 Task: Search one way flight ticket for 5 adults, 1 child, 2 infants in seat and 1 infant on lap in business from Texarkana: Texarkana Regional Airport (webb Field) to Rockford: Chicago Rockford International Airport(was Northwest Chicagoland Regional Airport At Rockford) on 5-1-2023. Choice of flights is American. Number of bags: 2 checked bags. Price is upto 71000. Outbound departure time preference is 17:30.
Action: Mouse moved to (201, 169)
Screenshot: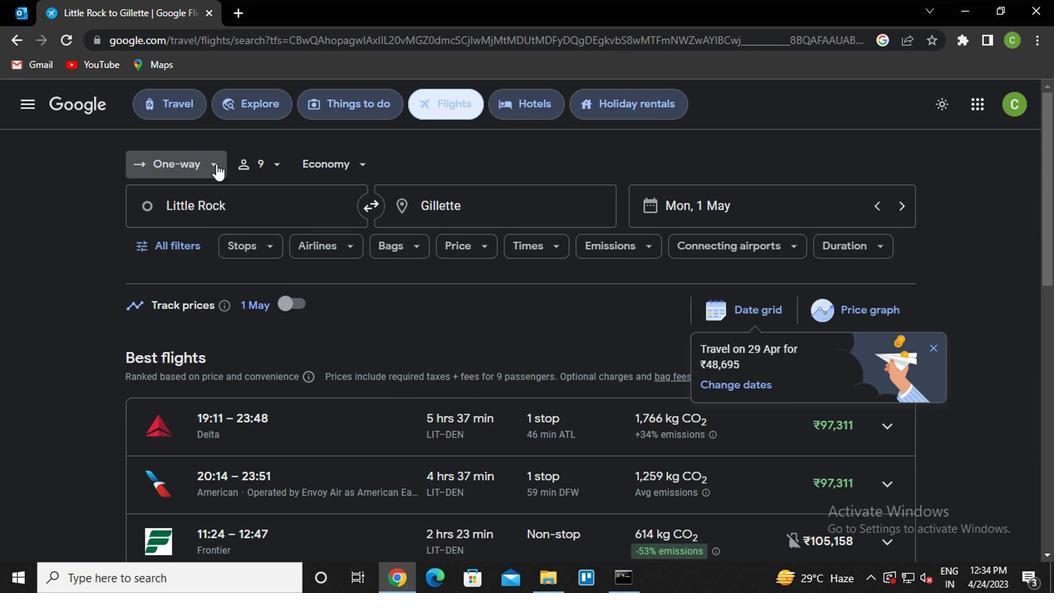 
Action: Mouse pressed left at (201, 169)
Screenshot: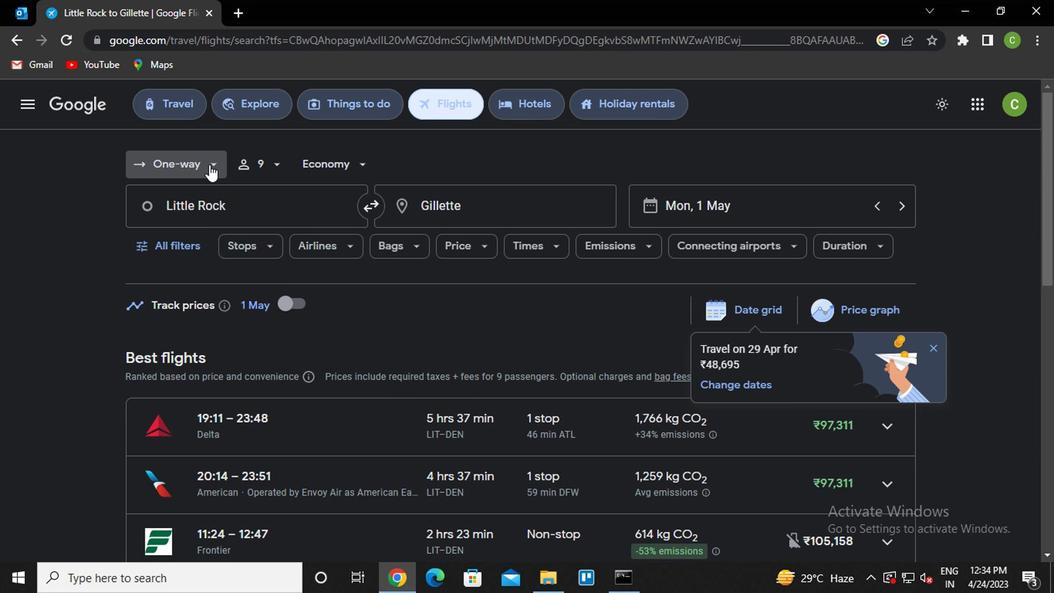 
Action: Mouse moved to (186, 239)
Screenshot: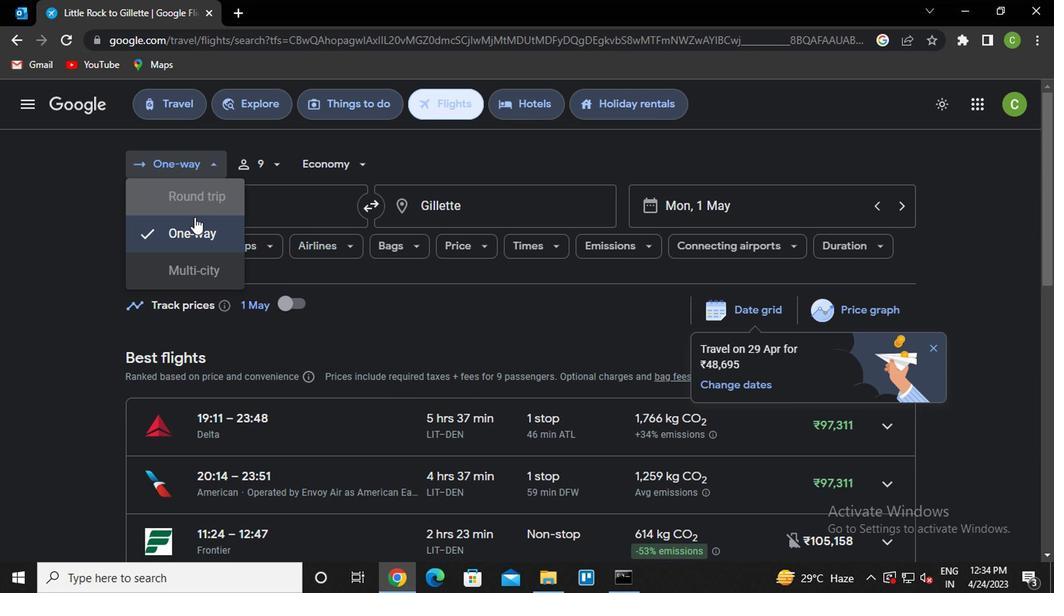 
Action: Mouse pressed left at (186, 239)
Screenshot: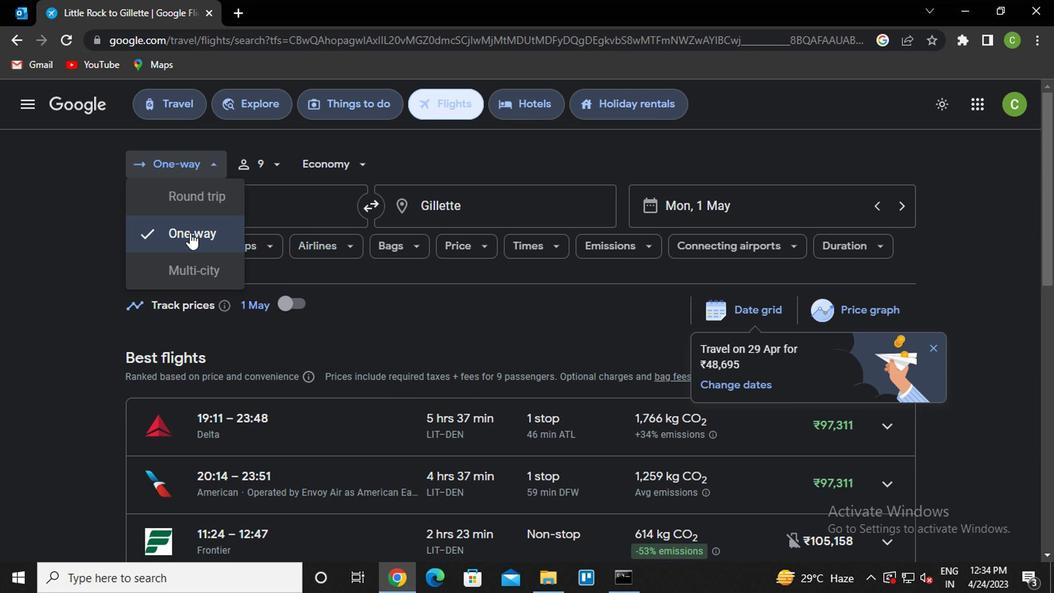 
Action: Mouse moved to (244, 170)
Screenshot: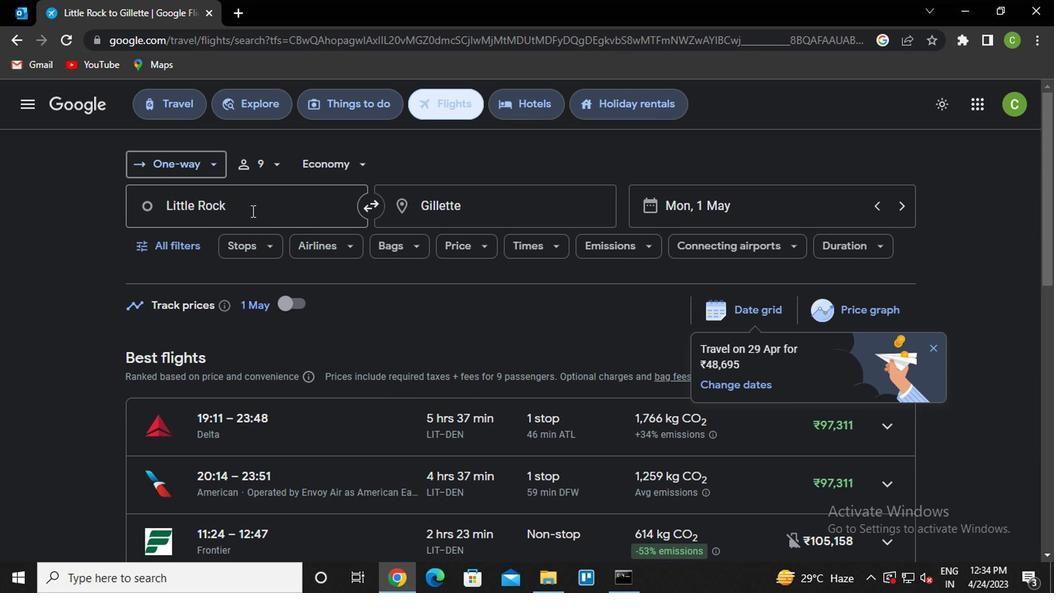 
Action: Mouse pressed left at (244, 170)
Screenshot: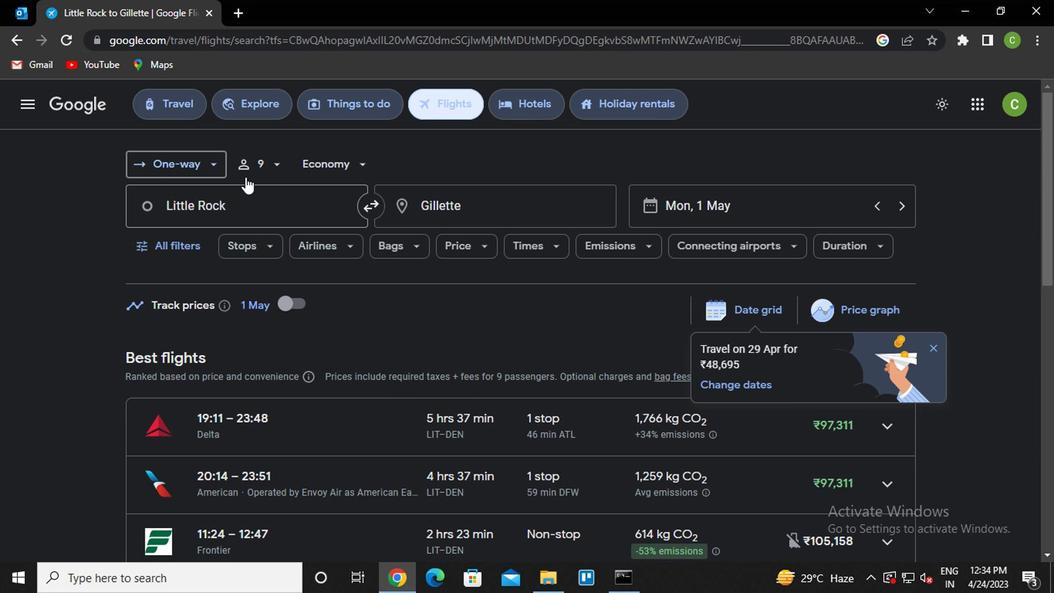 
Action: Mouse moved to (401, 213)
Screenshot: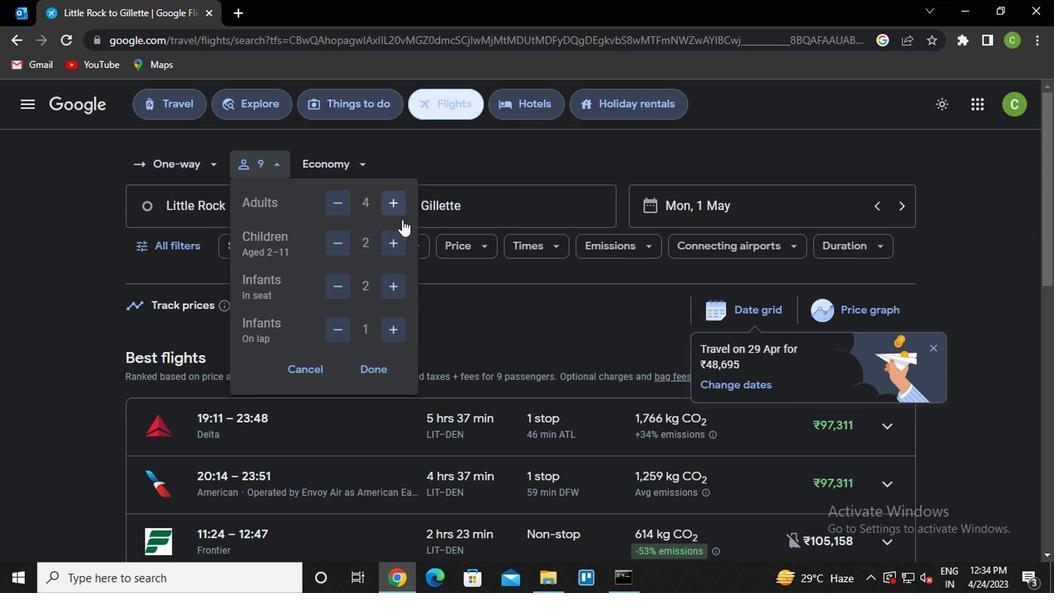
Action: Mouse pressed left at (401, 213)
Screenshot: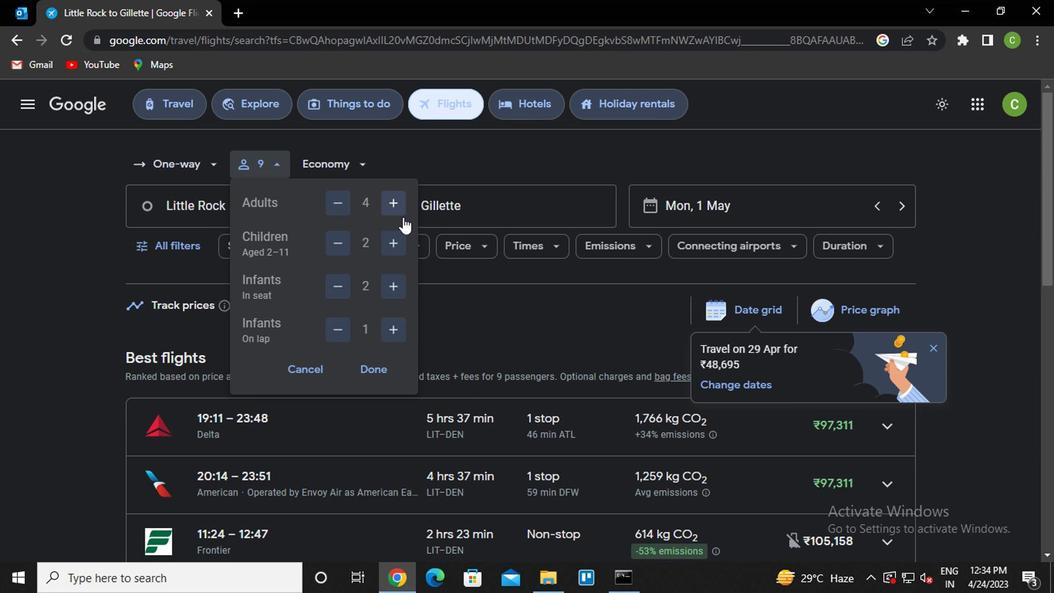 
Action: Mouse moved to (328, 249)
Screenshot: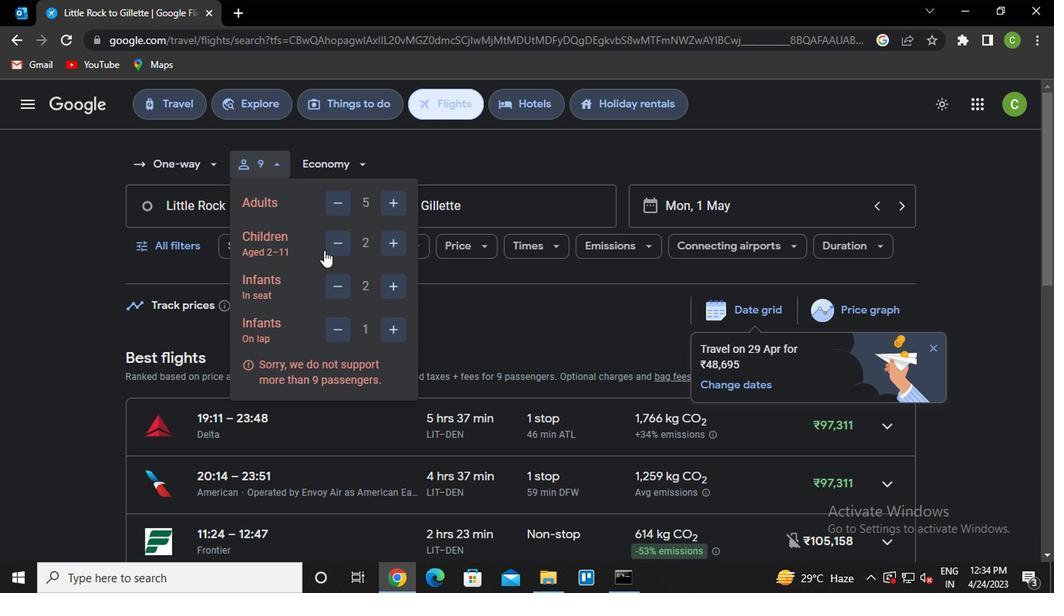 
Action: Mouse pressed left at (328, 249)
Screenshot: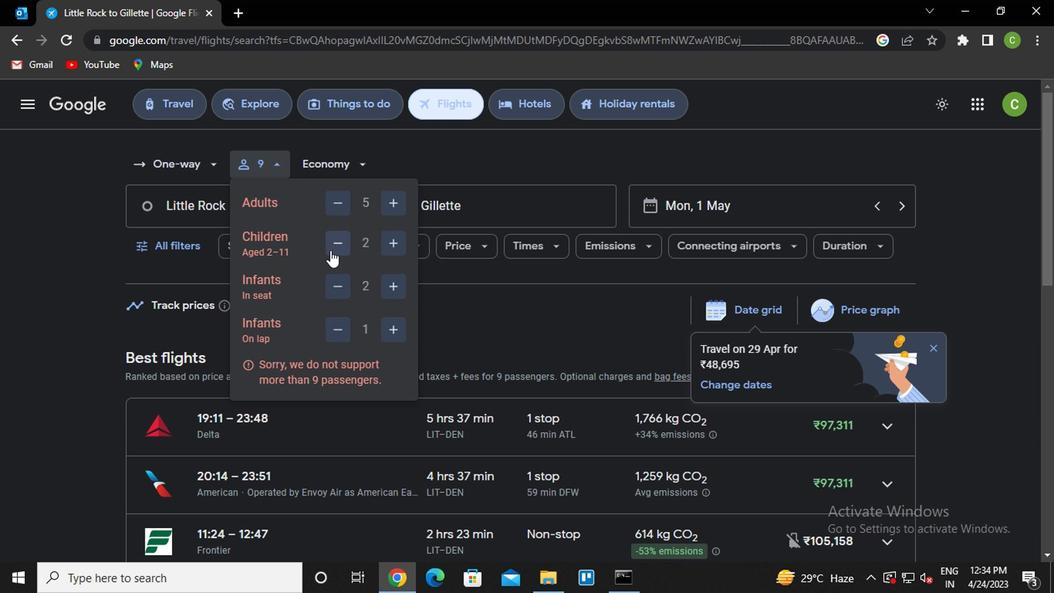 
Action: Mouse moved to (374, 367)
Screenshot: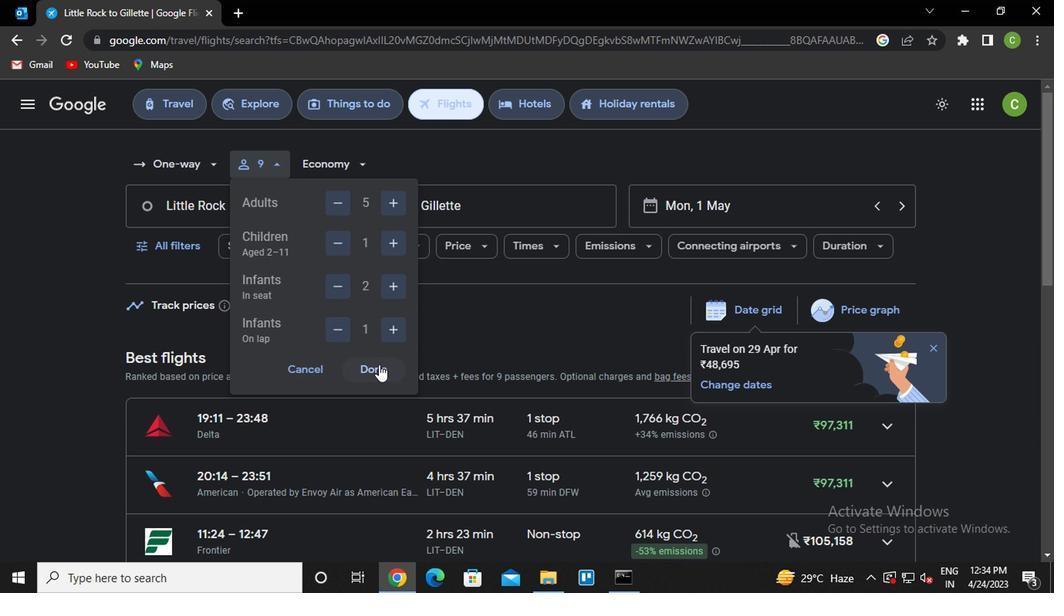 
Action: Mouse pressed left at (374, 367)
Screenshot: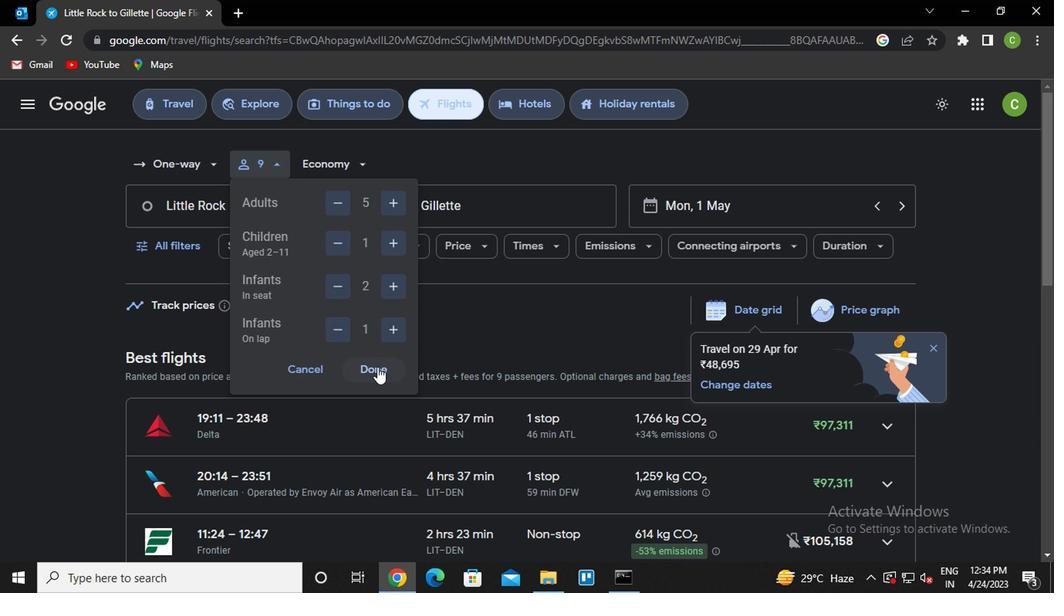 
Action: Mouse moved to (322, 174)
Screenshot: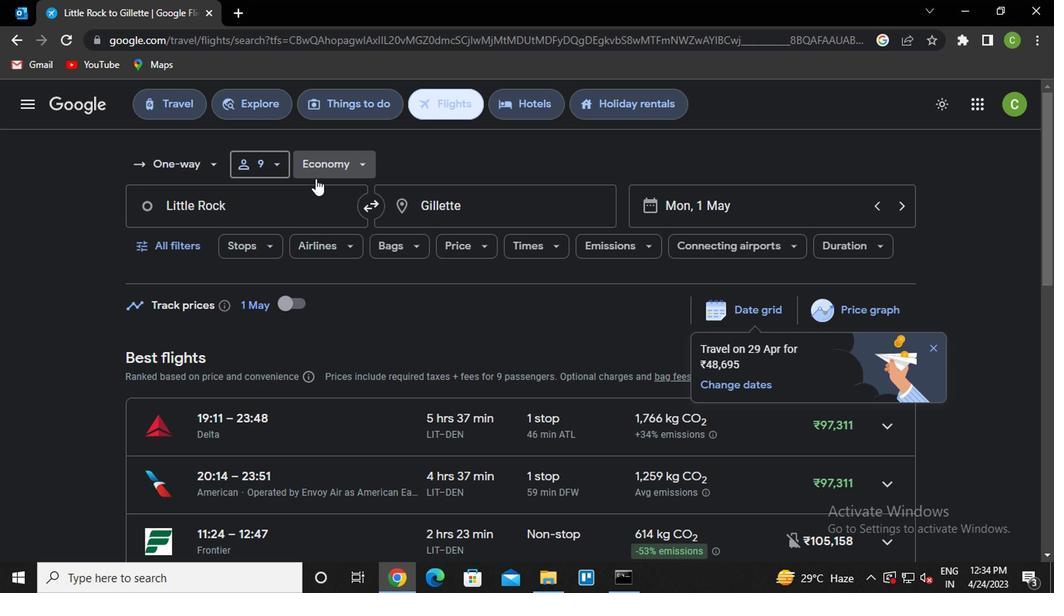 
Action: Mouse pressed left at (322, 174)
Screenshot: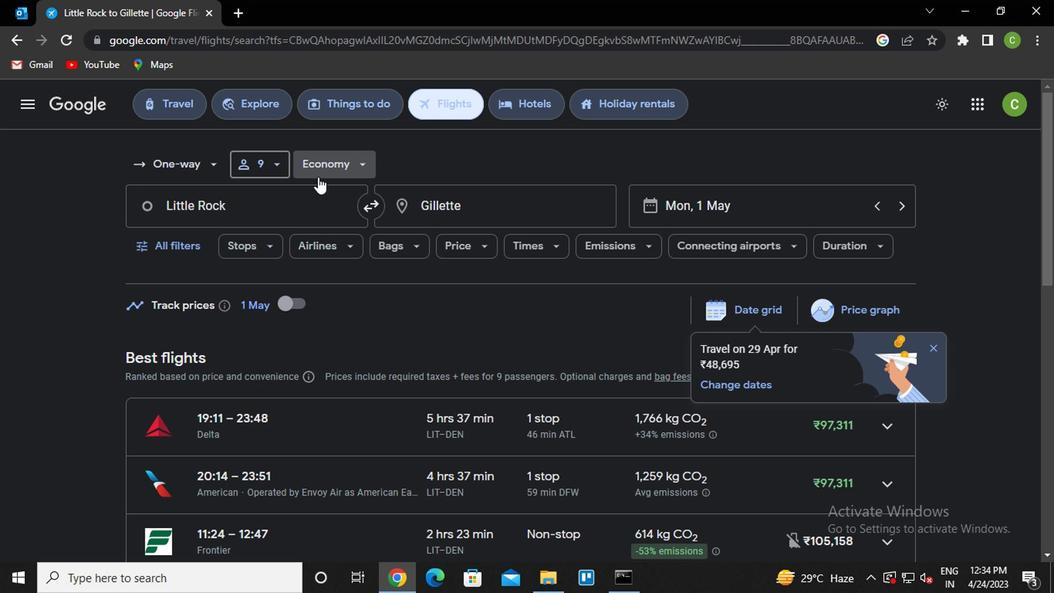 
Action: Mouse moved to (383, 282)
Screenshot: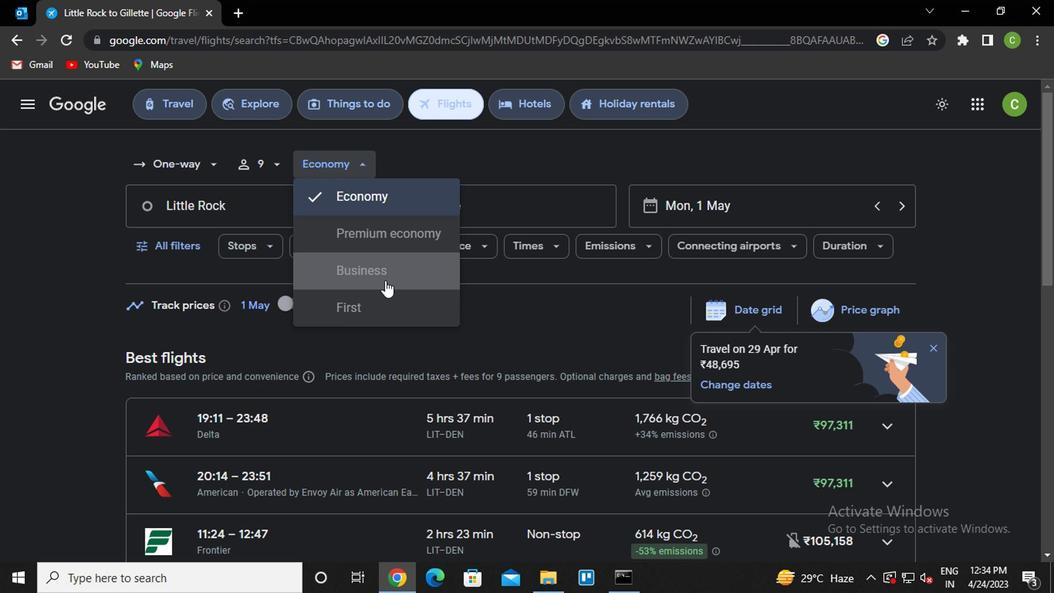 
Action: Mouse pressed left at (383, 282)
Screenshot: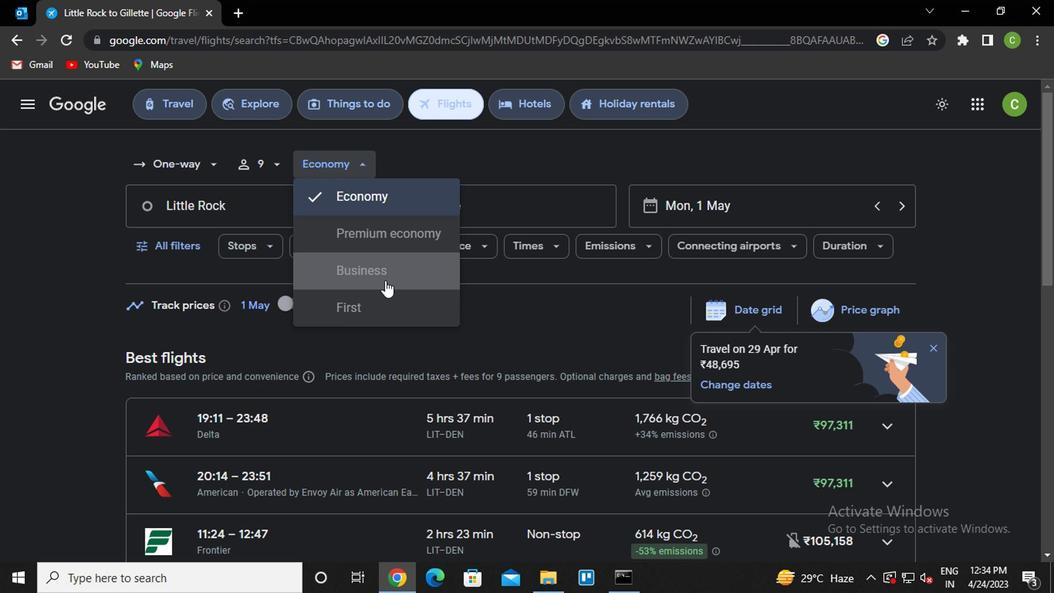
Action: Mouse moved to (234, 210)
Screenshot: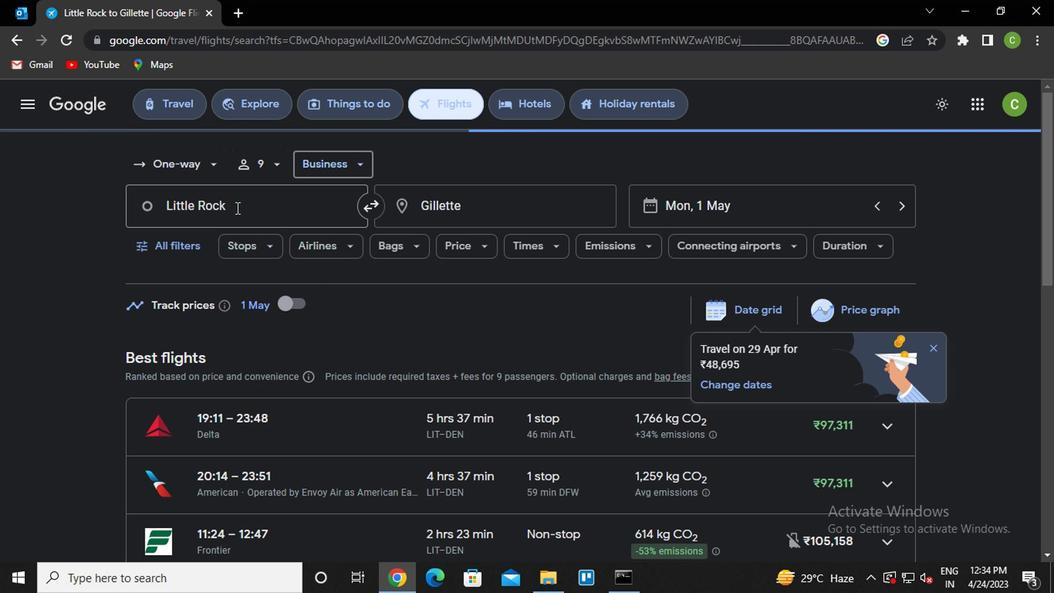 
Action: Mouse pressed left at (234, 210)
Screenshot: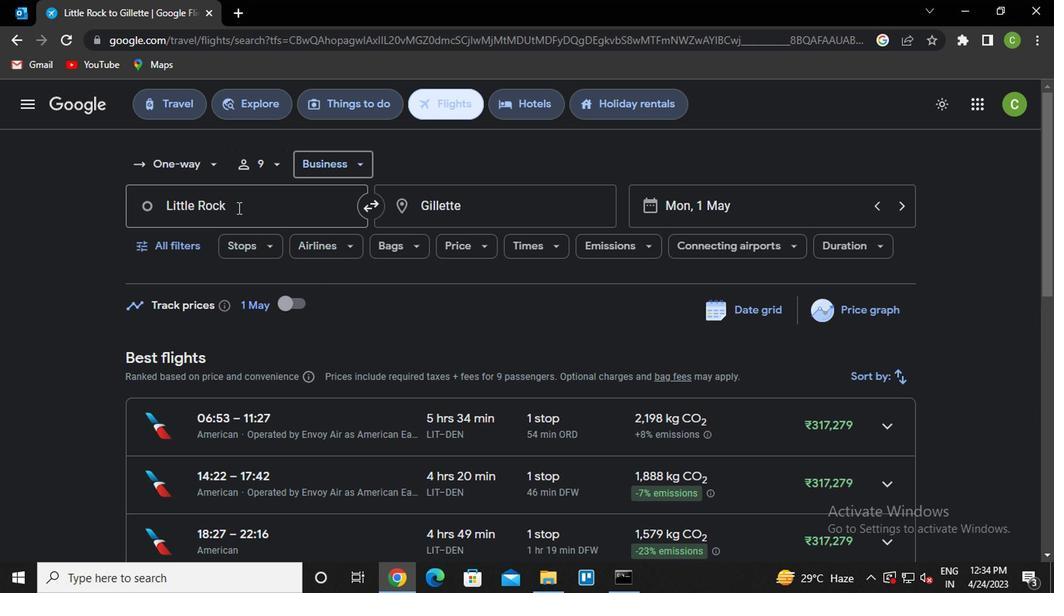 
Action: Key pressed t<Key.caps_lock>exar<Key.enter>
Screenshot: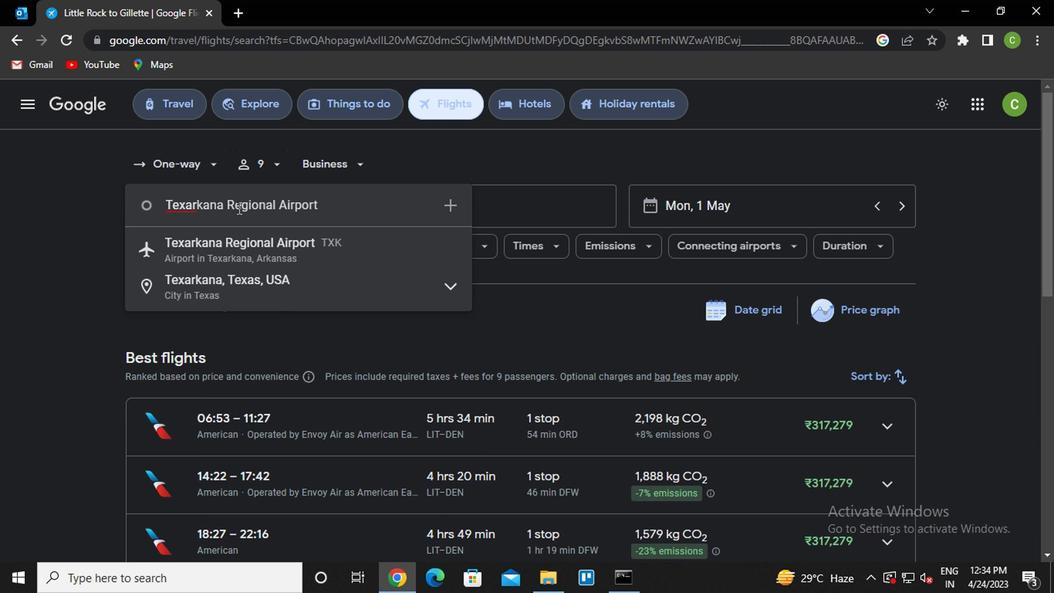 
Action: Mouse moved to (472, 205)
Screenshot: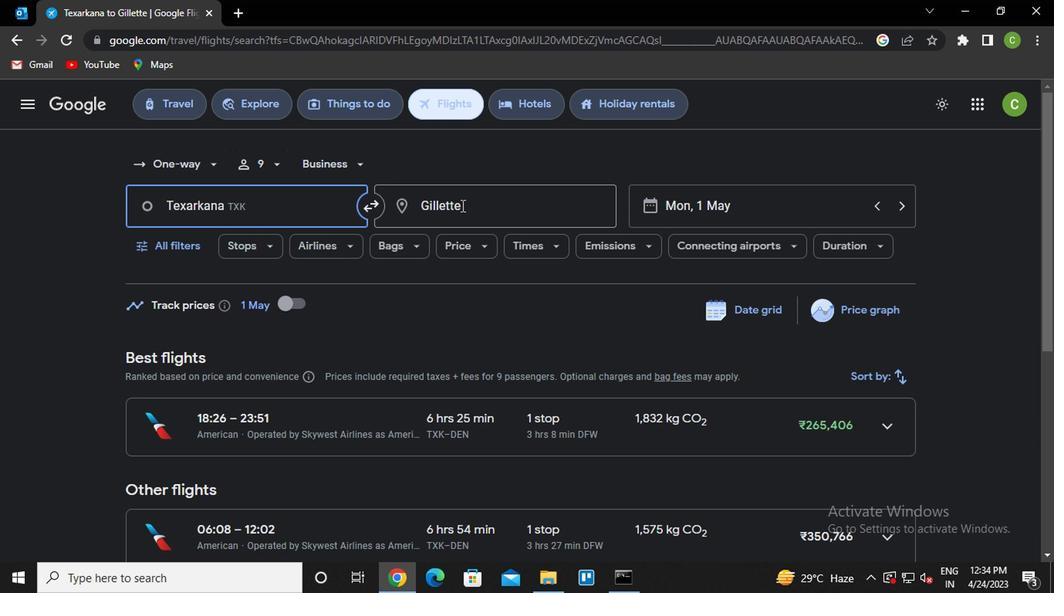 
Action: Mouse pressed left at (472, 205)
Screenshot: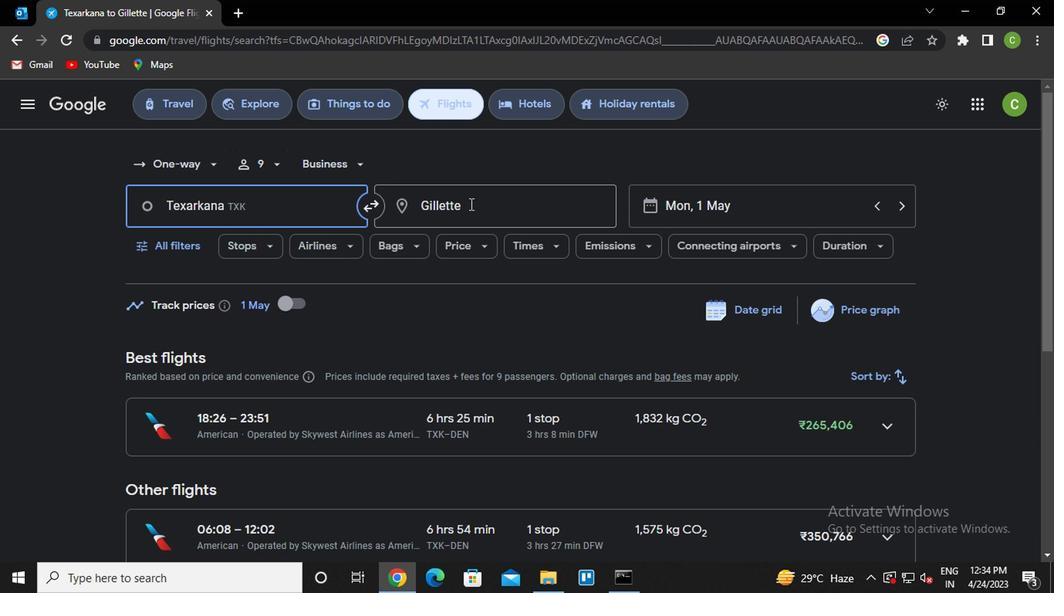 
Action: Key pressed <Key.caps_lock>r<Key.caps_lock>ockford<Key.enter>
Screenshot: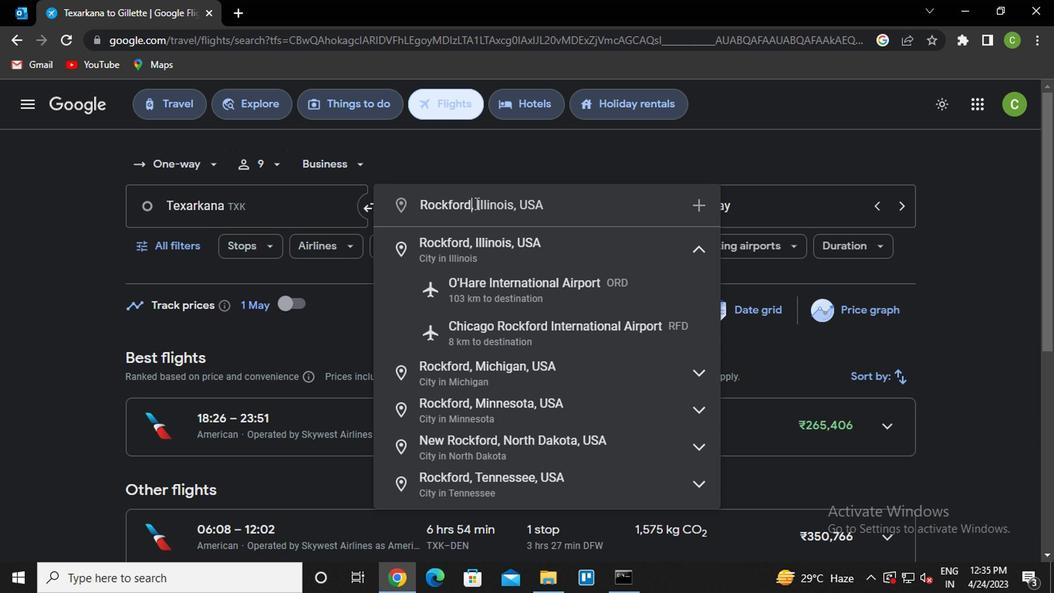 
Action: Mouse moved to (751, 198)
Screenshot: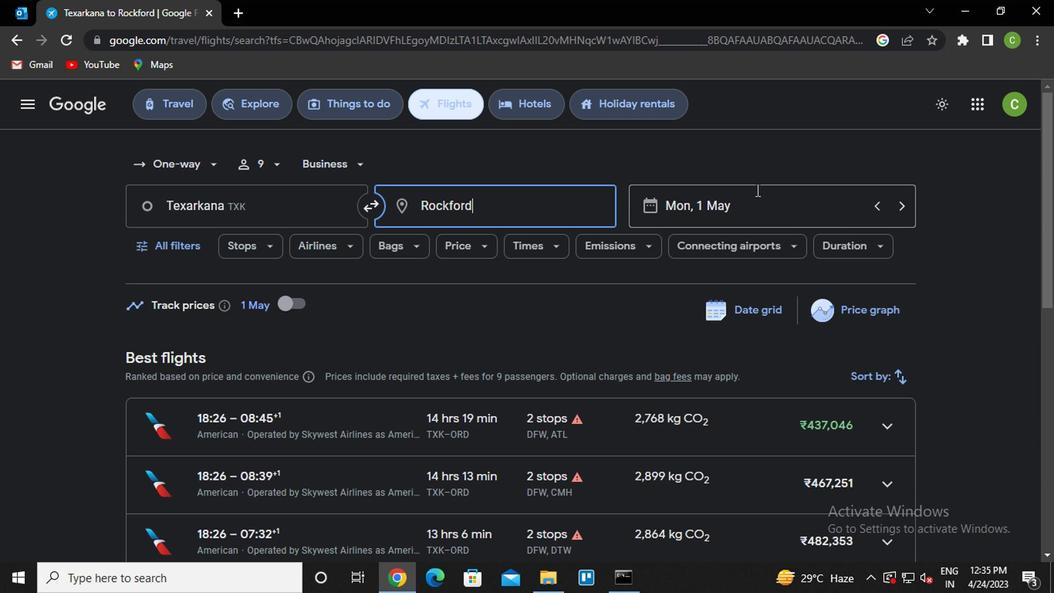 
Action: Mouse pressed left at (751, 198)
Screenshot: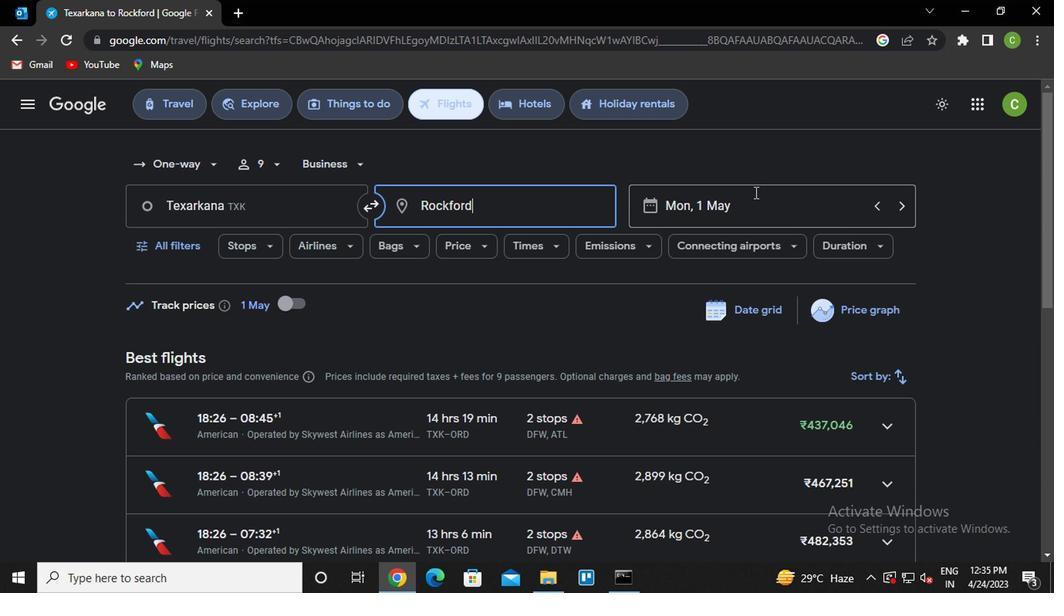 
Action: Mouse moved to (700, 280)
Screenshot: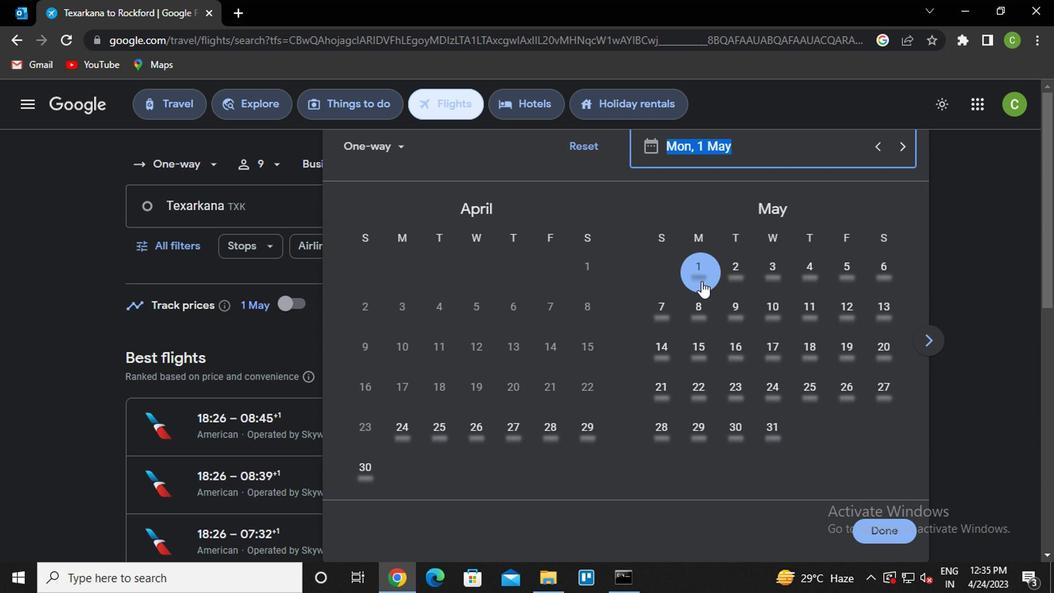 
Action: Mouse pressed left at (700, 280)
Screenshot: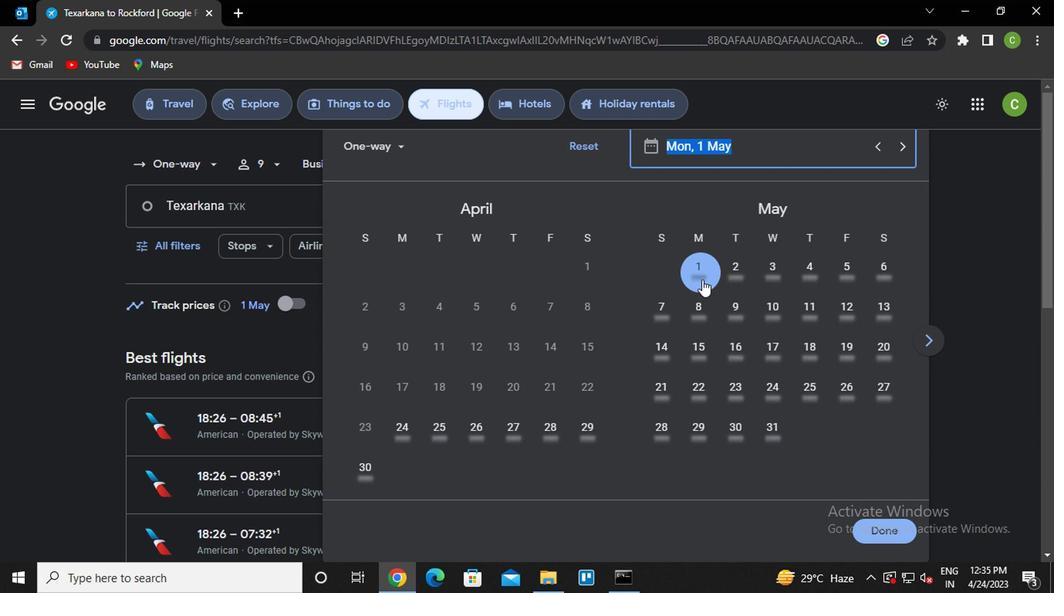 
Action: Mouse moved to (879, 529)
Screenshot: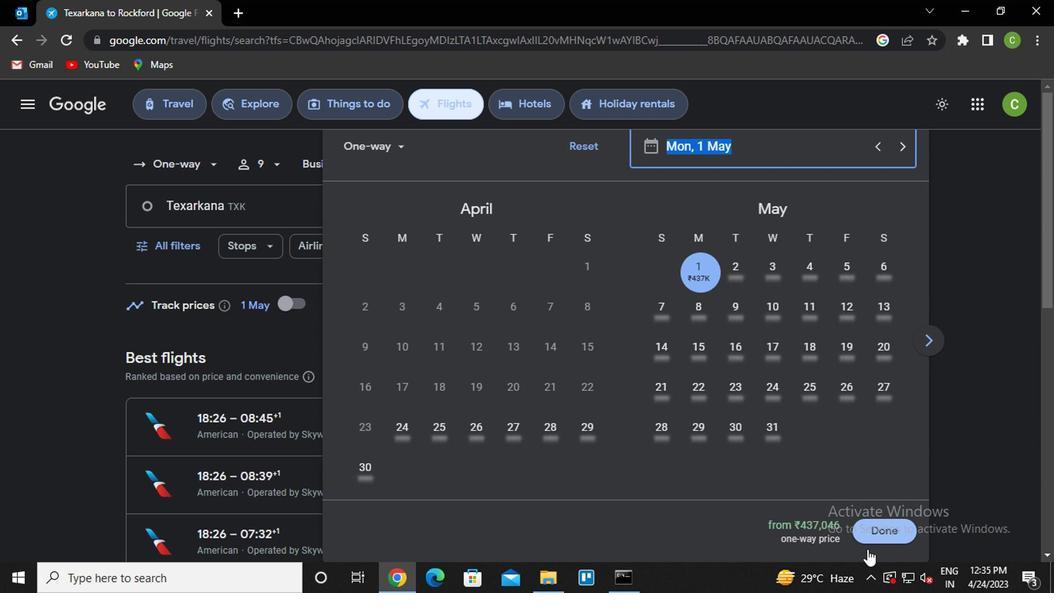 
Action: Mouse pressed left at (879, 529)
Screenshot: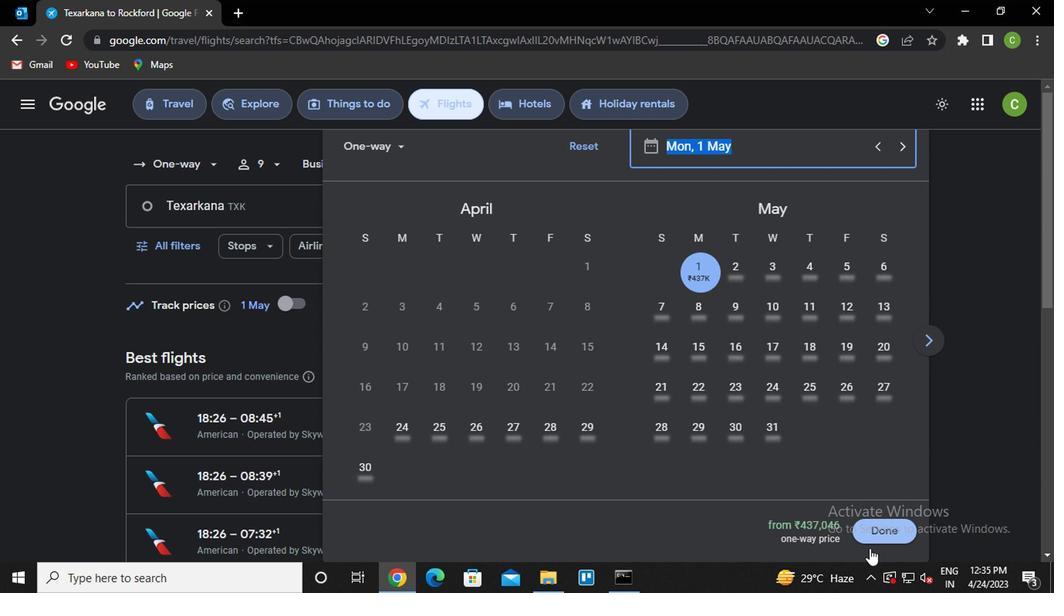 
Action: Mouse moved to (181, 250)
Screenshot: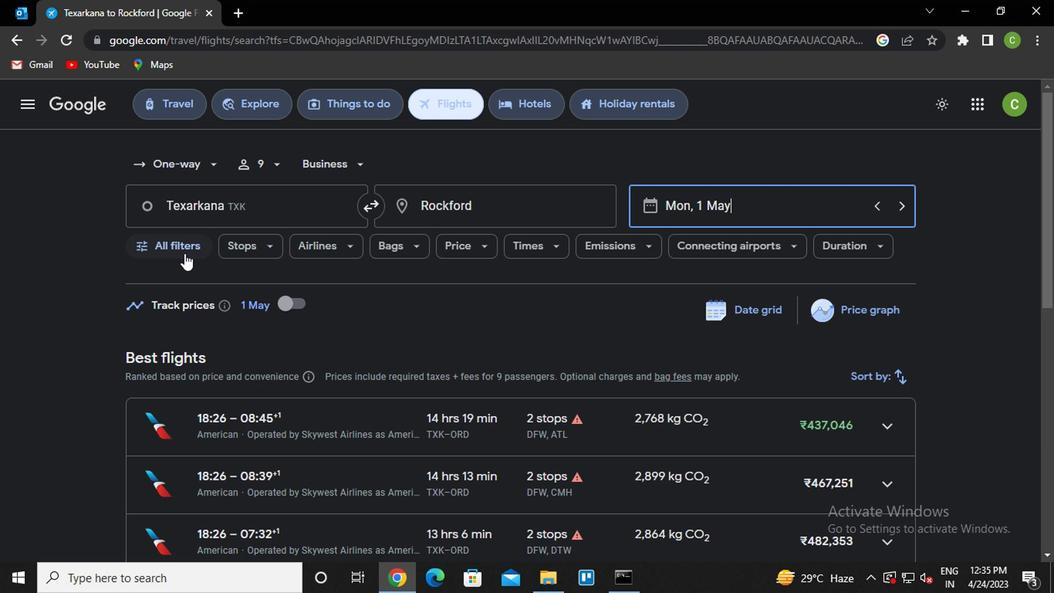 
Action: Mouse pressed left at (181, 250)
Screenshot: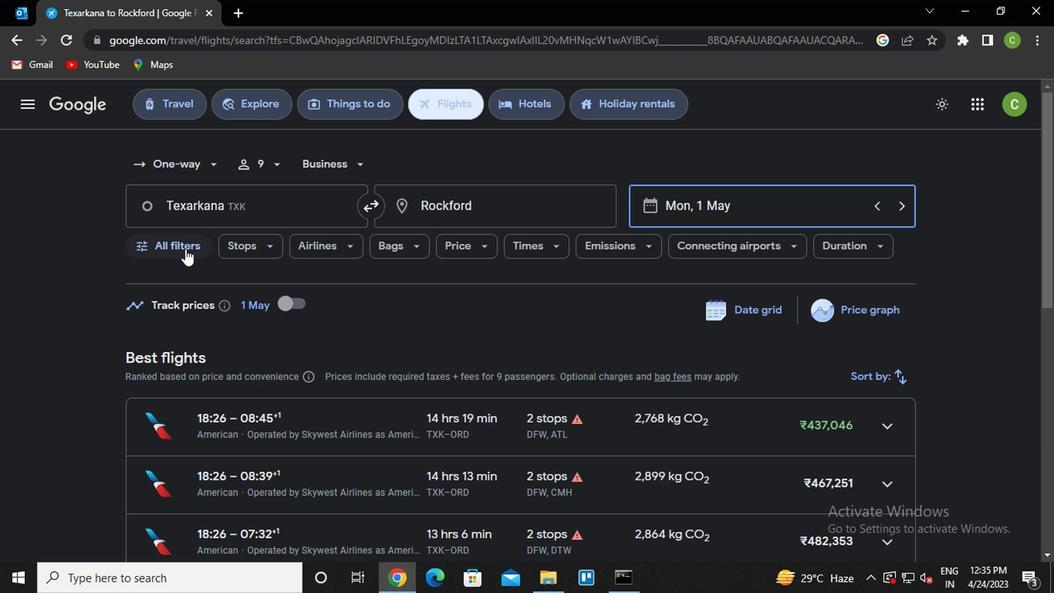 
Action: Mouse moved to (268, 354)
Screenshot: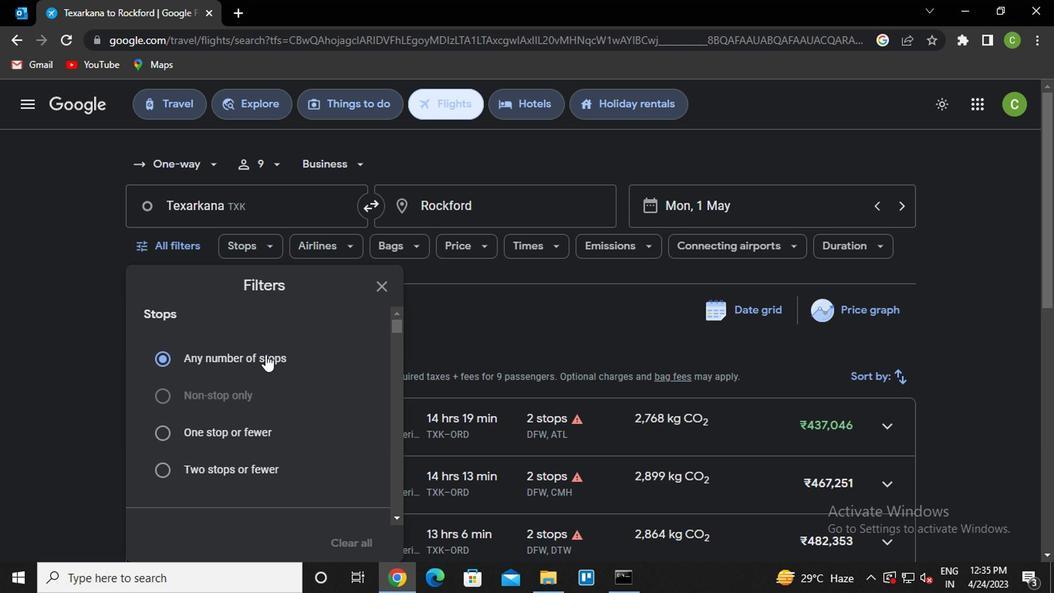 
Action: Mouse scrolled (268, 354) with delta (0, 0)
Screenshot: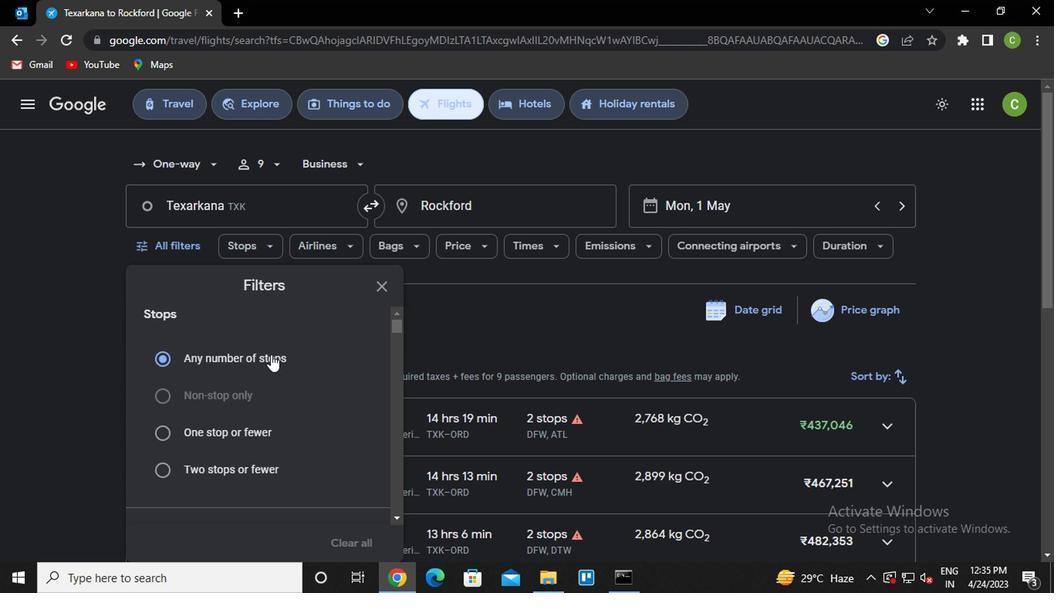 
Action: Mouse scrolled (268, 354) with delta (0, 0)
Screenshot: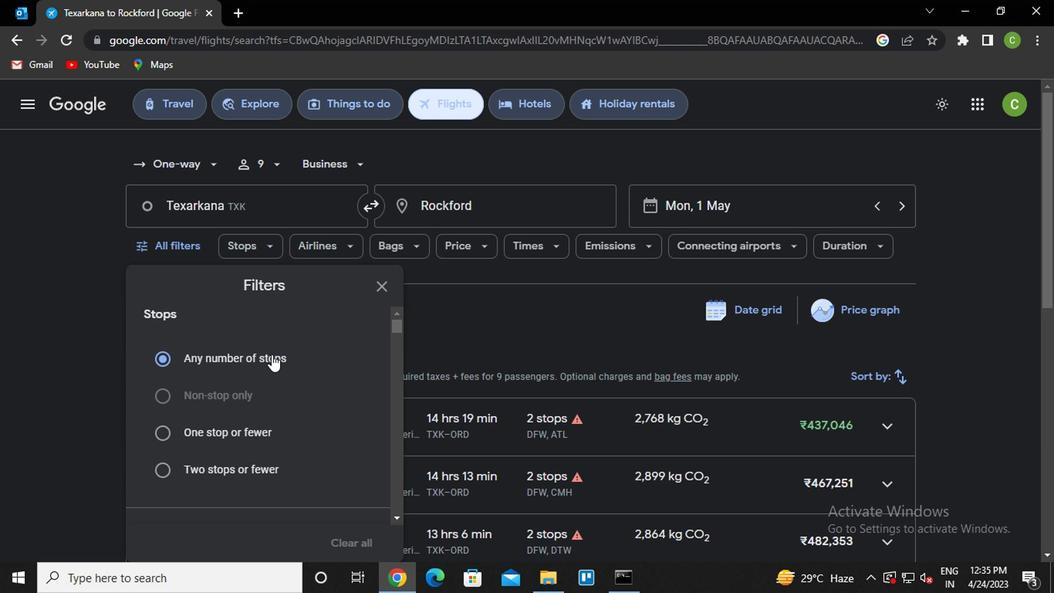 
Action: Mouse moved to (269, 354)
Screenshot: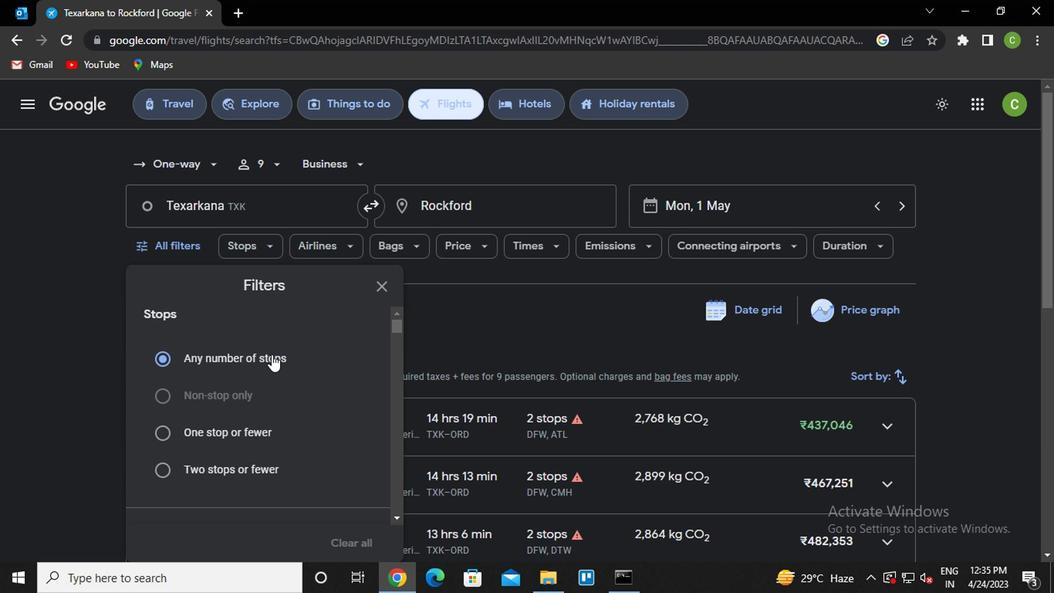 
Action: Mouse scrolled (269, 354) with delta (0, 0)
Screenshot: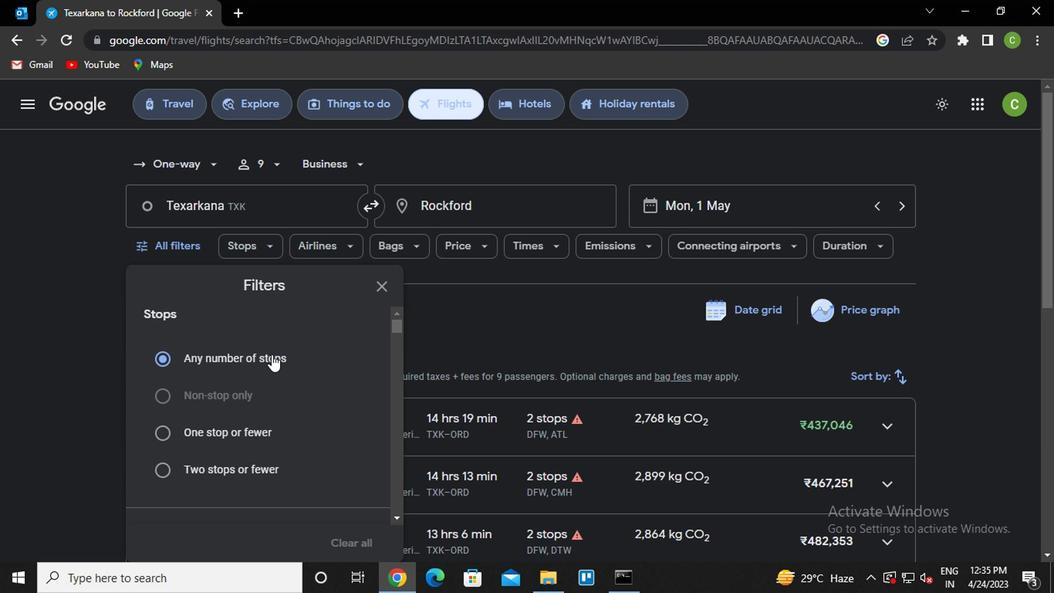 
Action: Mouse moved to (270, 354)
Screenshot: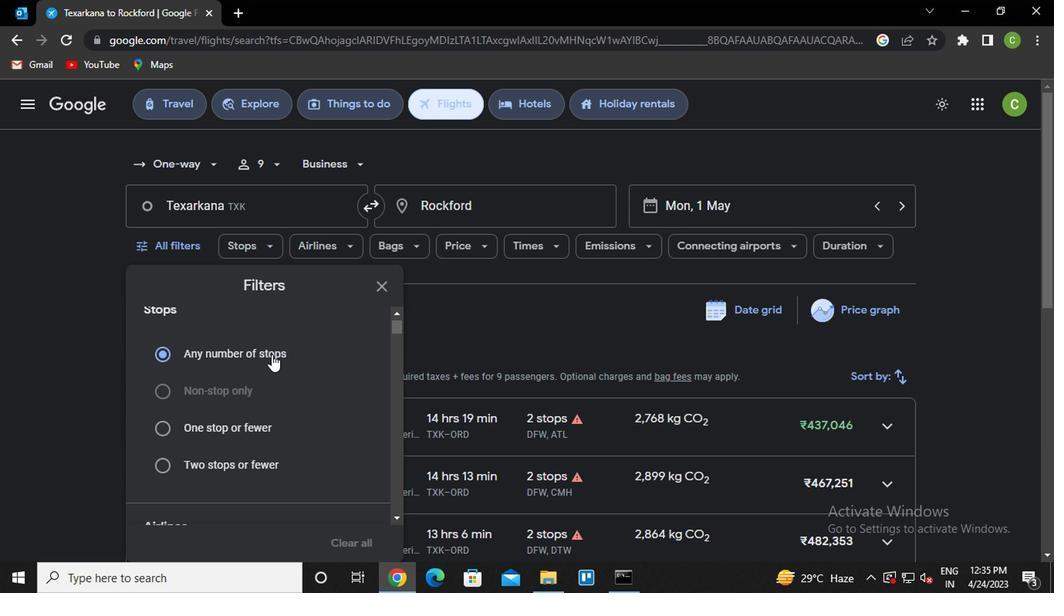 
Action: Mouse scrolled (270, 354) with delta (0, 0)
Screenshot: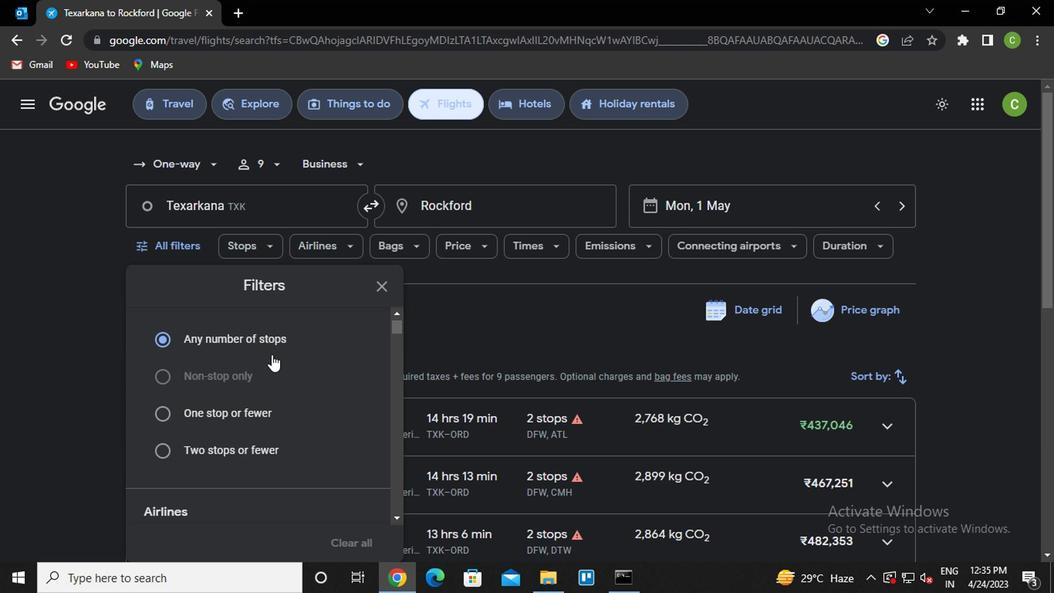 
Action: Mouse scrolled (270, 354) with delta (0, 0)
Screenshot: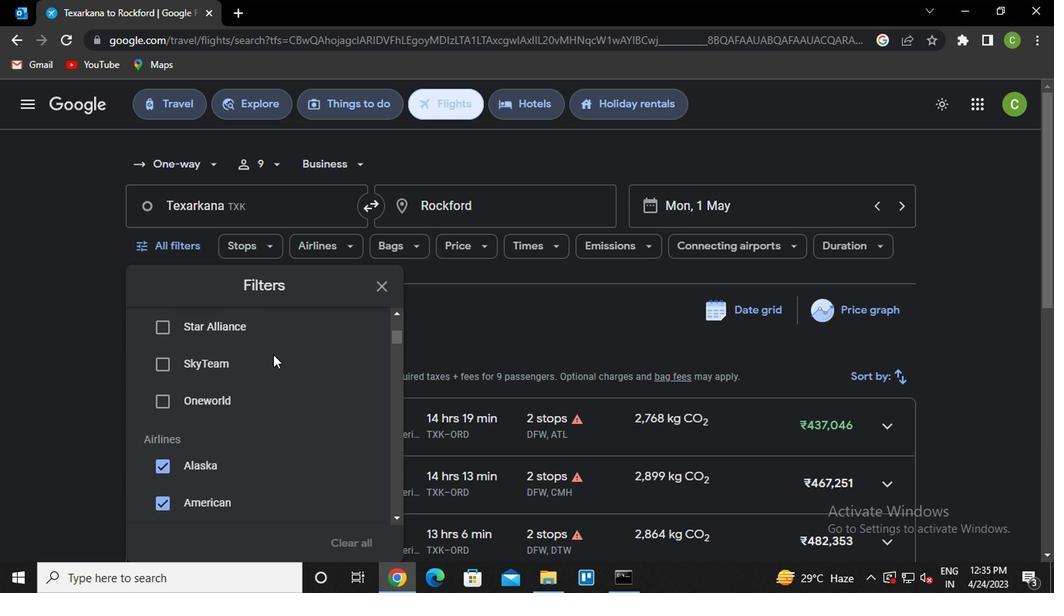 
Action: Mouse moved to (349, 417)
Screenshot: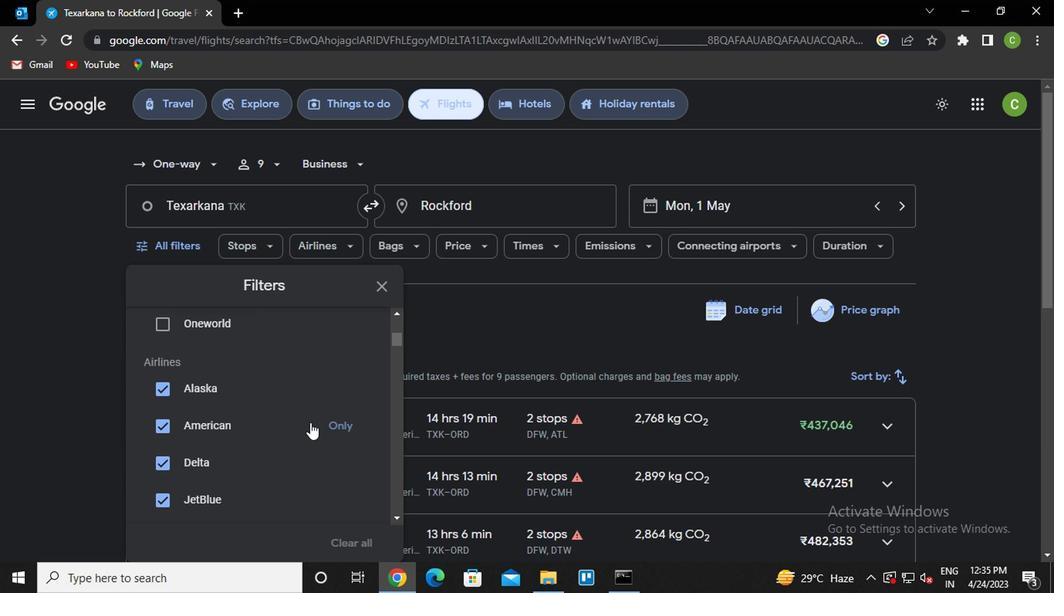 
Action: Mouse pressed left at (349, 417)
Screenshot: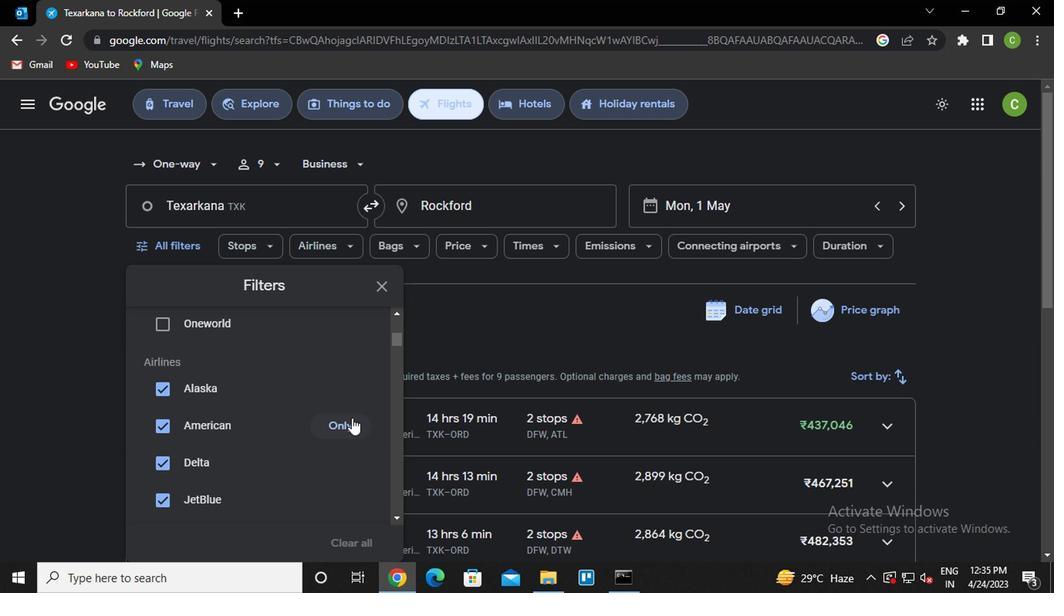 
Action: Mouse moved to (353, 430)
Screenshot: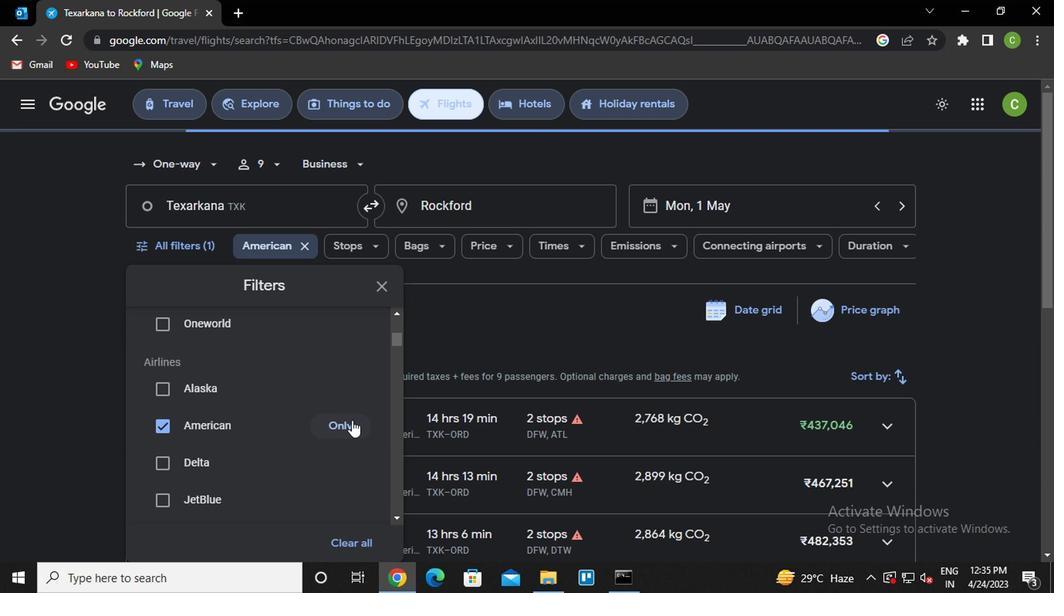 
Action: Mouse scrolled (353, 429) with delta (0, -1)
Screenshot: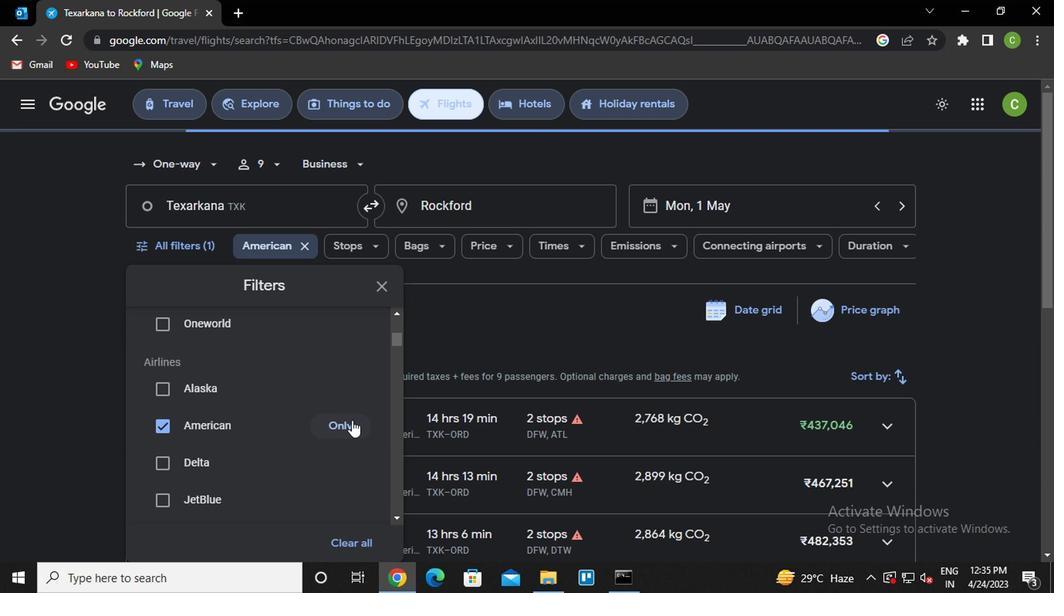 
Action: Mouse moved to (353, 432)
Screenshot: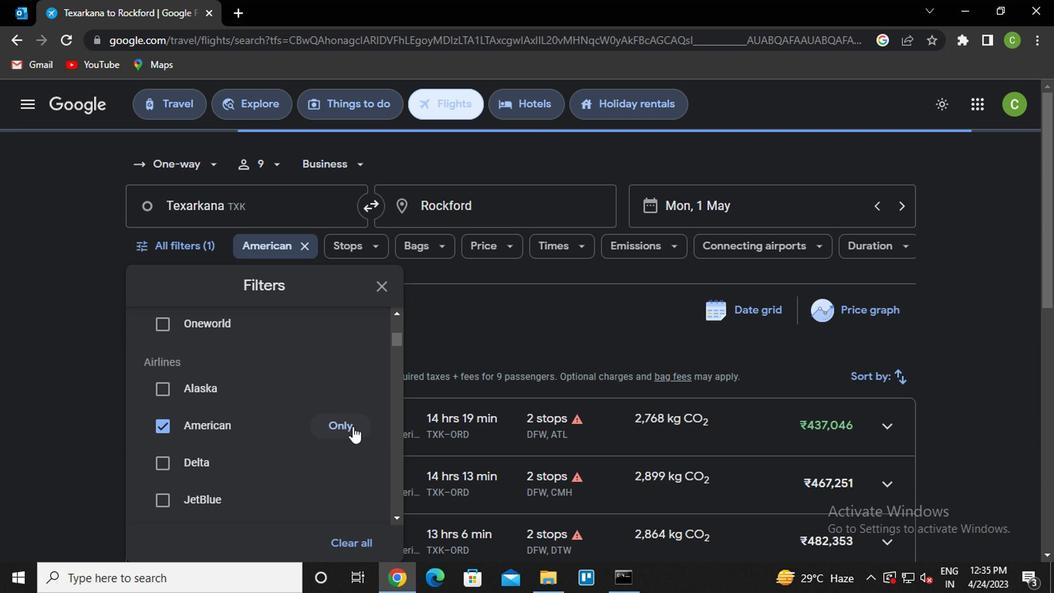 
Action: Mouse scrolled (353, 431) with delta (0, -1)
Screenshot: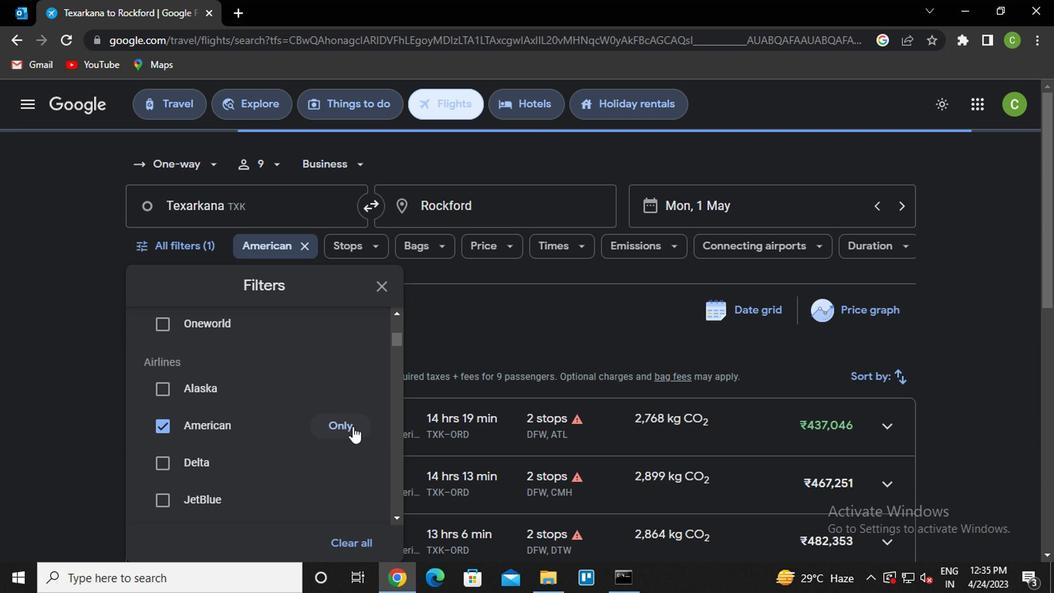 
Action: Mouse scrolled (353, 431) with delta (0, -1)
Screenshot: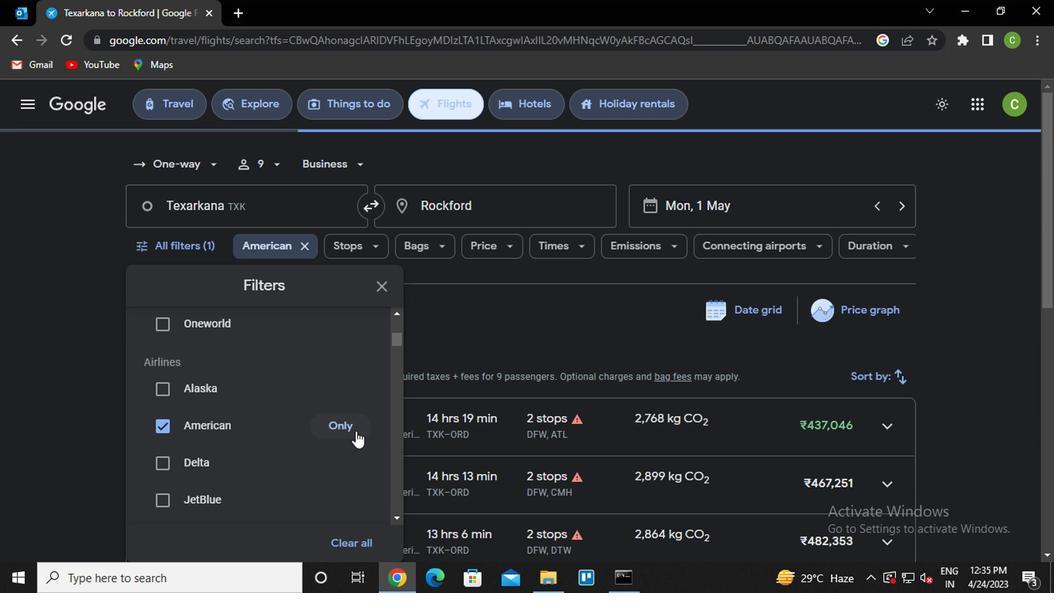 
Action: Mouse scrolled (353, 431) with delta (0, -1)
Screenshot: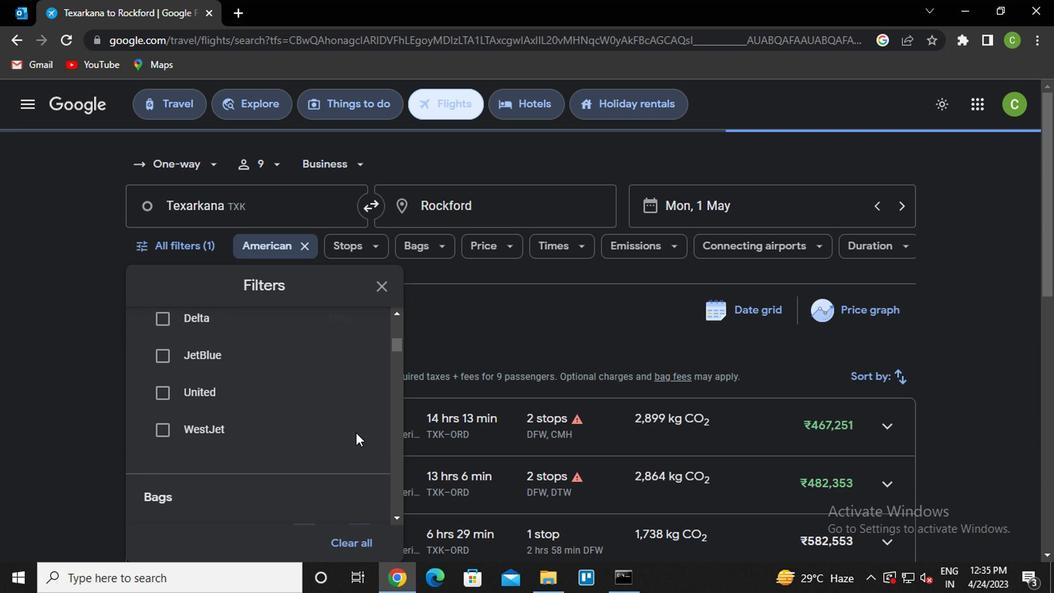 
Action: Mouse moved to (355, 411)
Screenshot: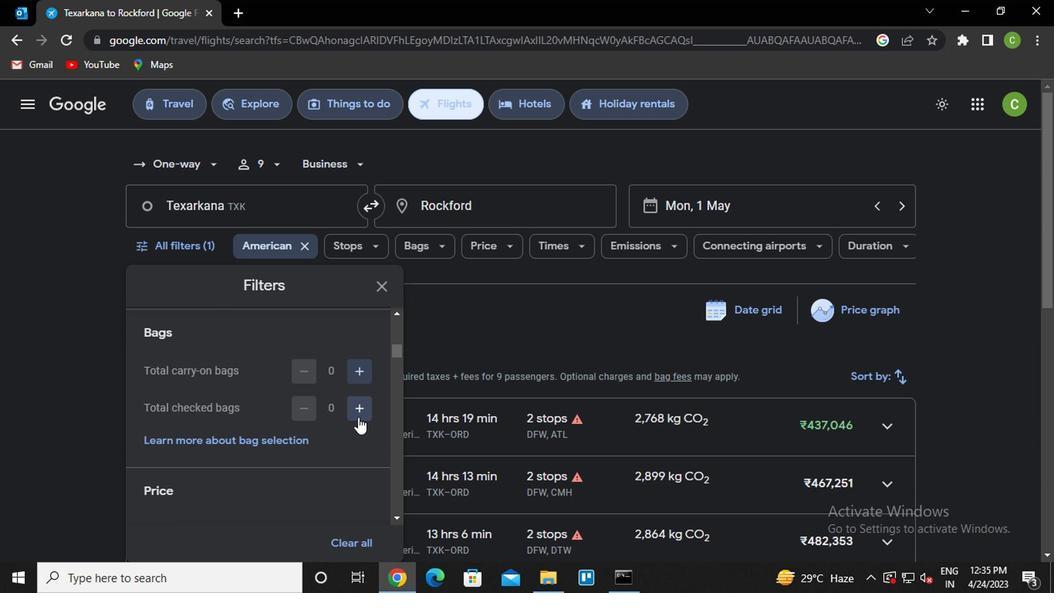 
Action: Mouse pressed left at (355, 411)
Screenshot: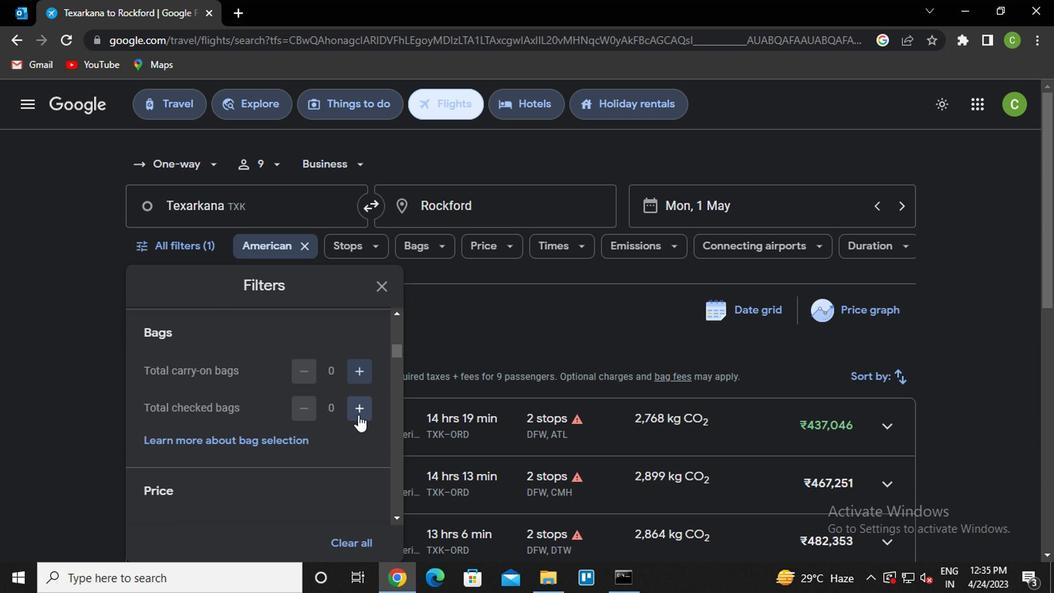 
Action: Mouse pressed left at (355, 411)
Screenshot: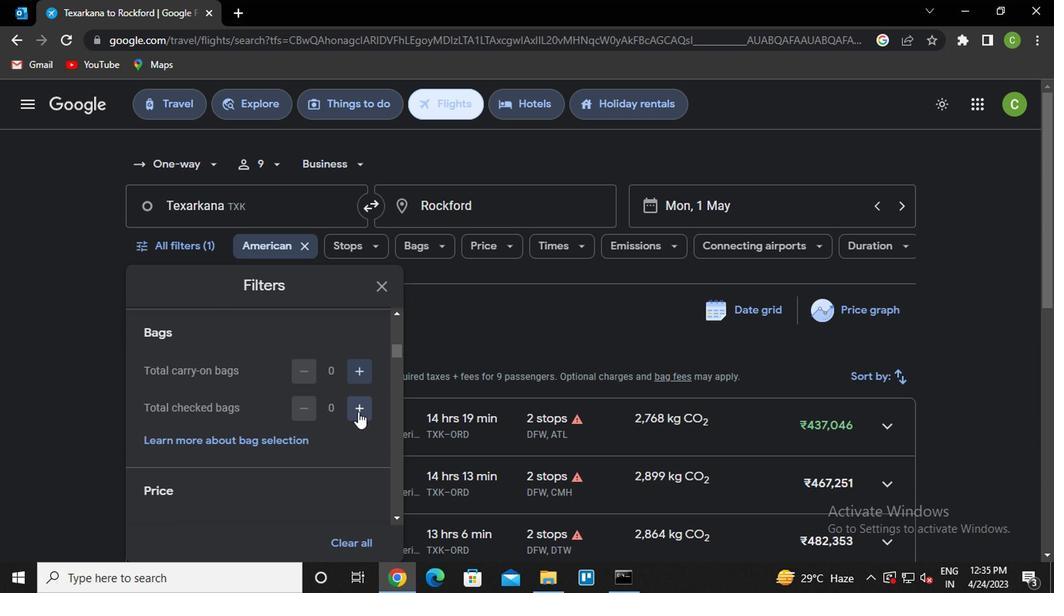 
Action: Mouse scrolled (355, 410) with delta (0, 0)
Screenshot: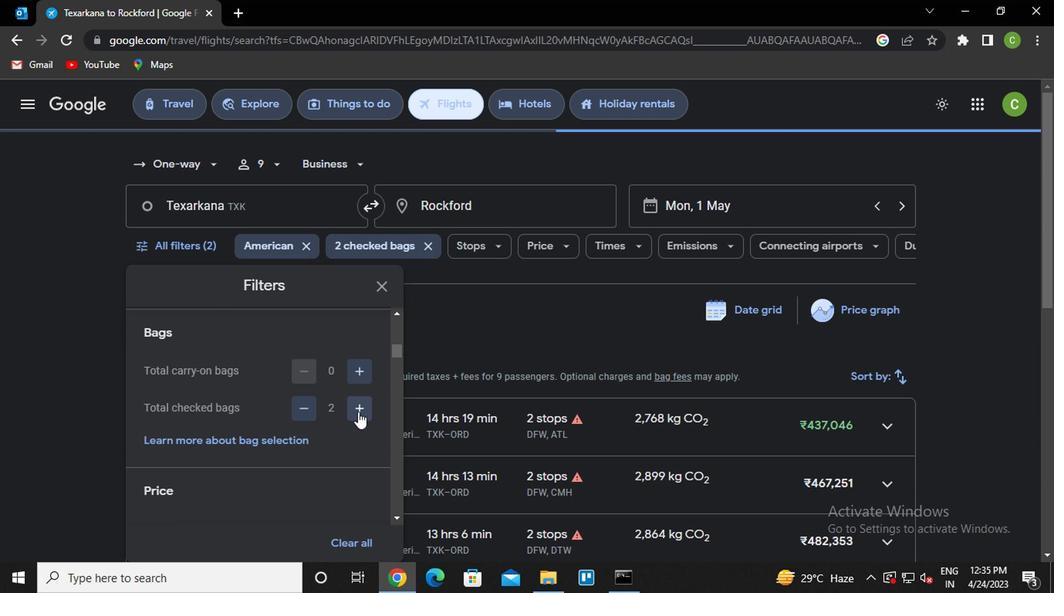 
Action: Mouse moved to (353, 411)
Screenshot: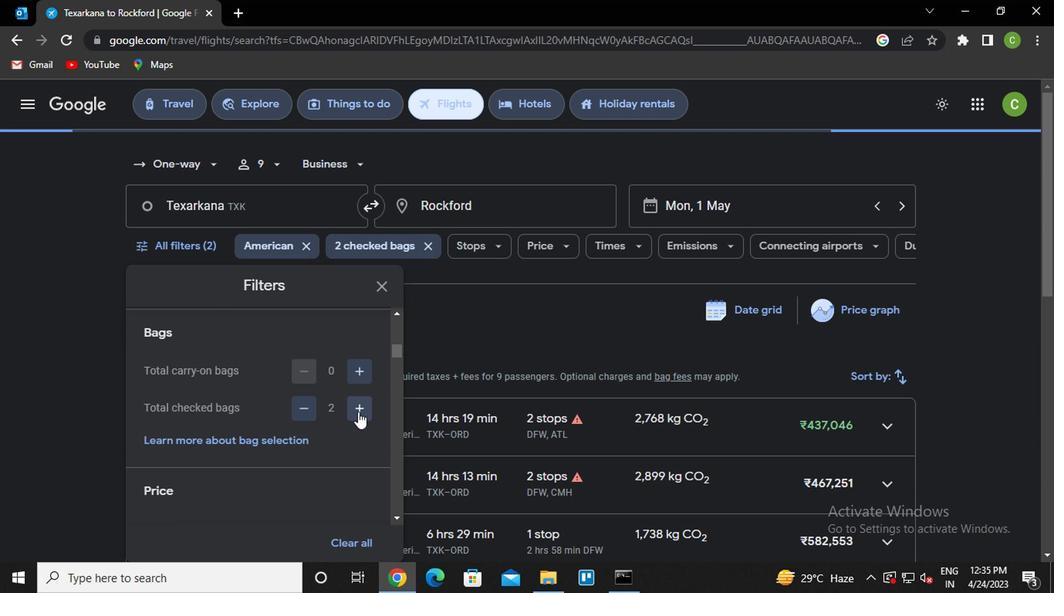 
Action: Mouse scrolled (353, 410) with delta (0, 0)
Screenshot: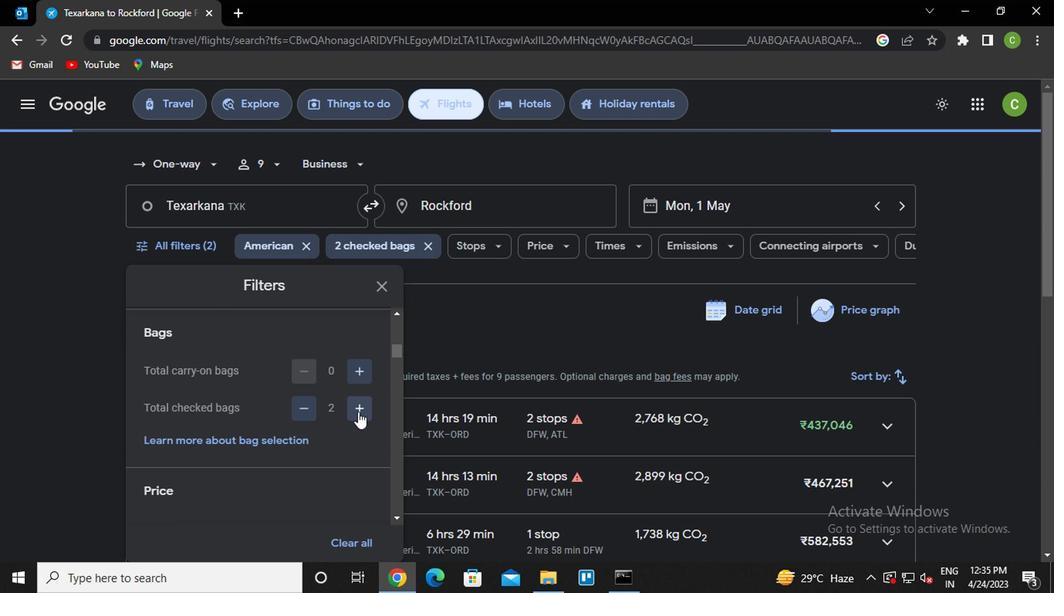 
Action: Mouse moved to (352, 411)
Screenshot: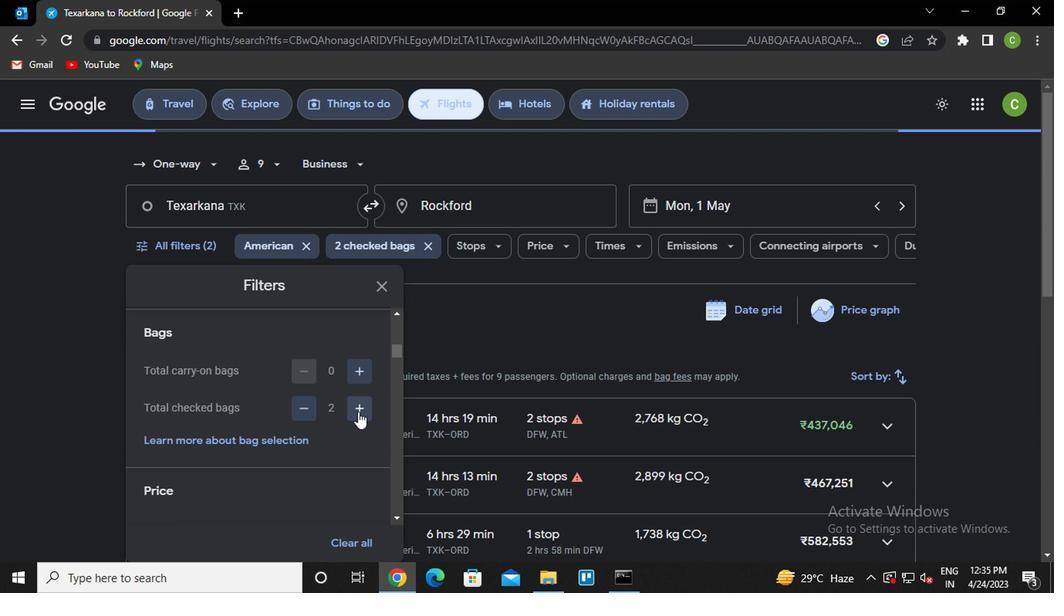 
Action: Mouse scrolled (352, 410) with delta (0, 0)
Screenshot: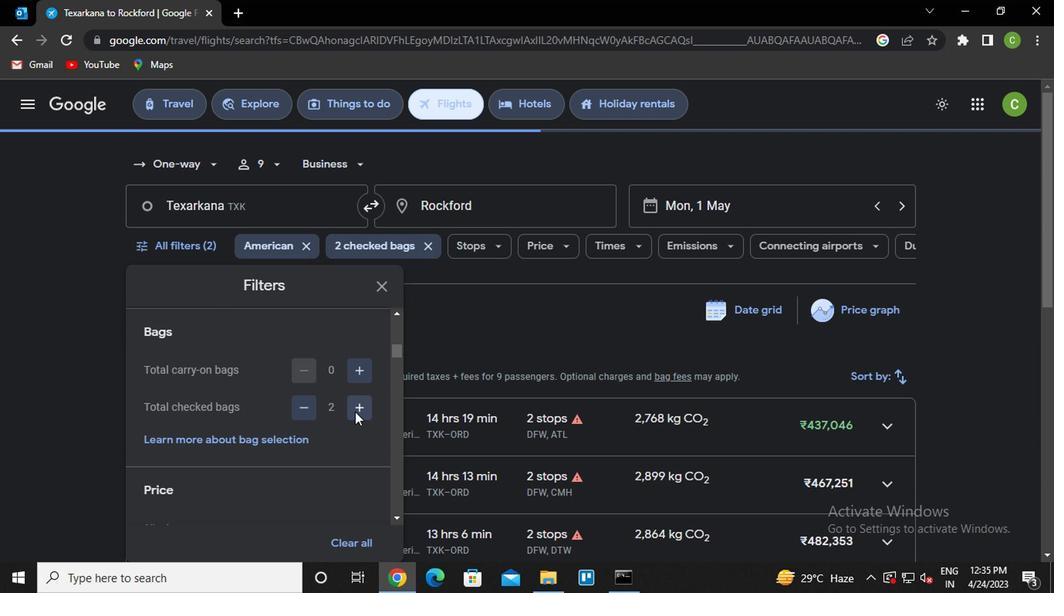 
Action: Mouse moved to (360, 328)
Screenshot: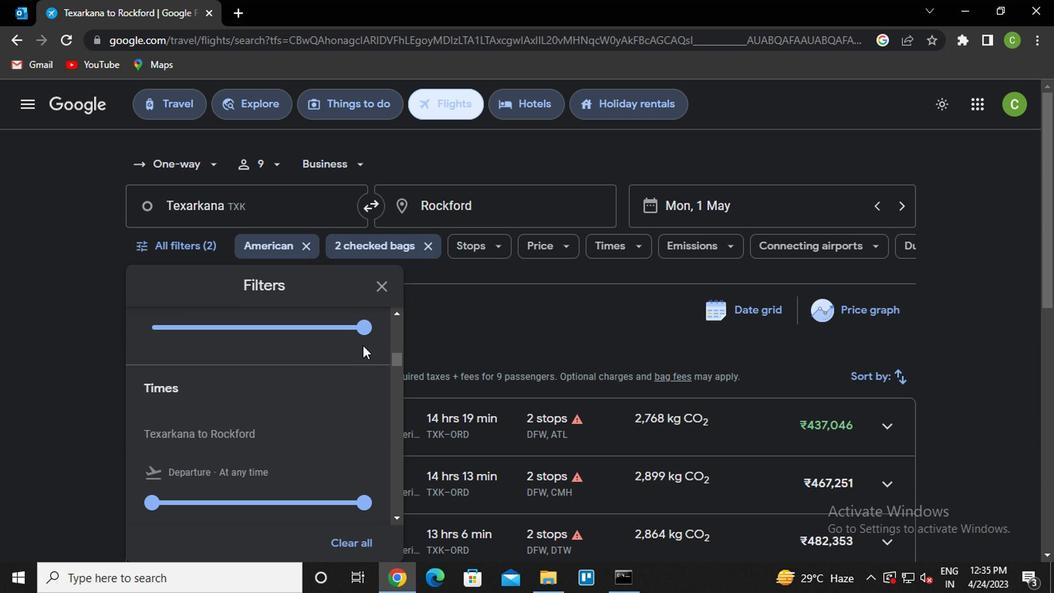 
Action: Mouse pressed left at (360, 328)
Screenshot: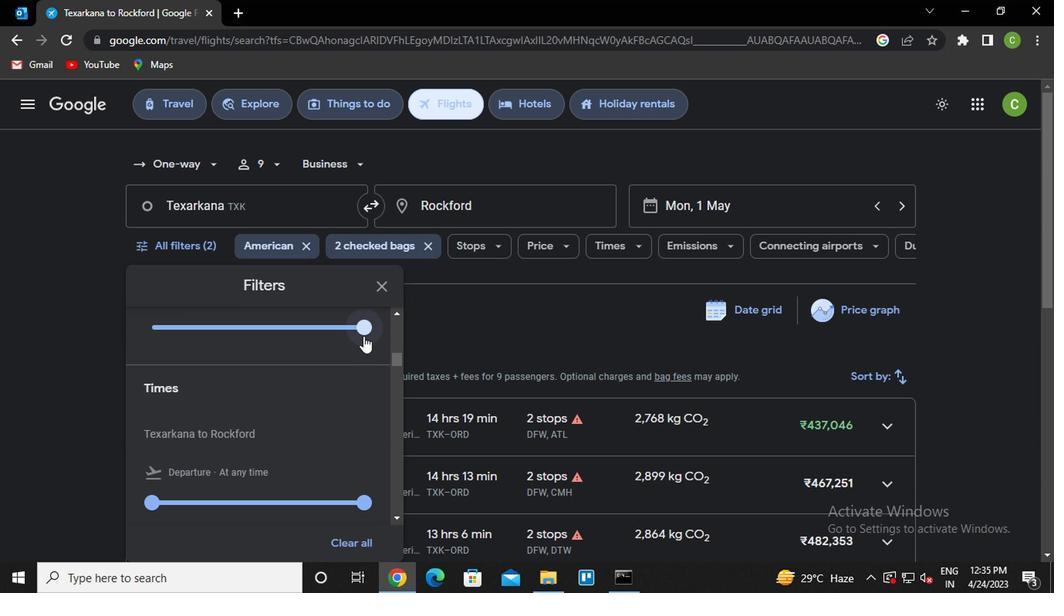 
Action: Mouse moved to (343, 354)
Screenshot: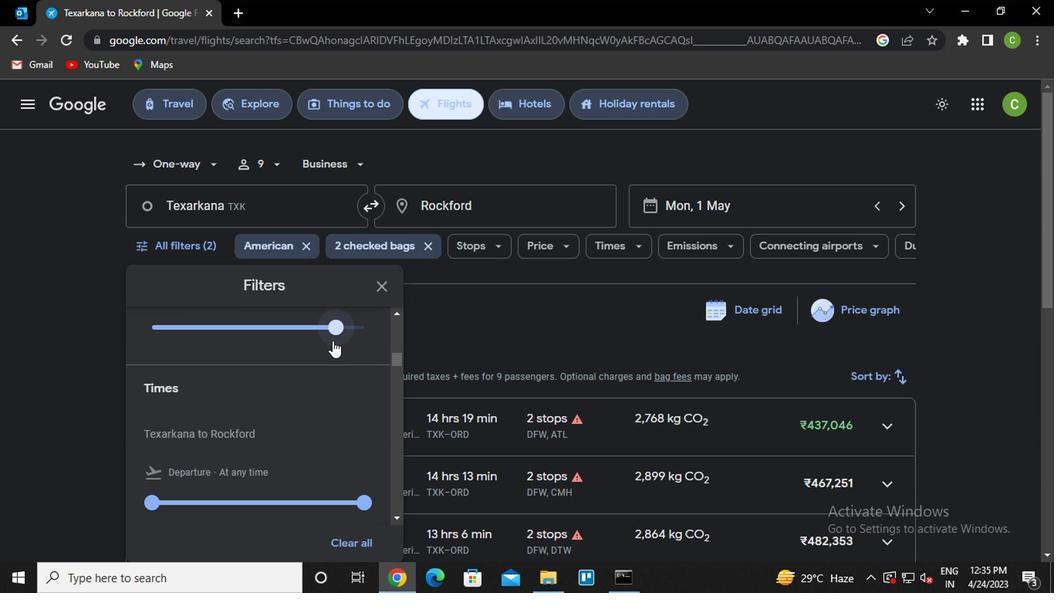 
Action: Mouse scrolled (343, 354) with delta (0, 0)
Screenshot: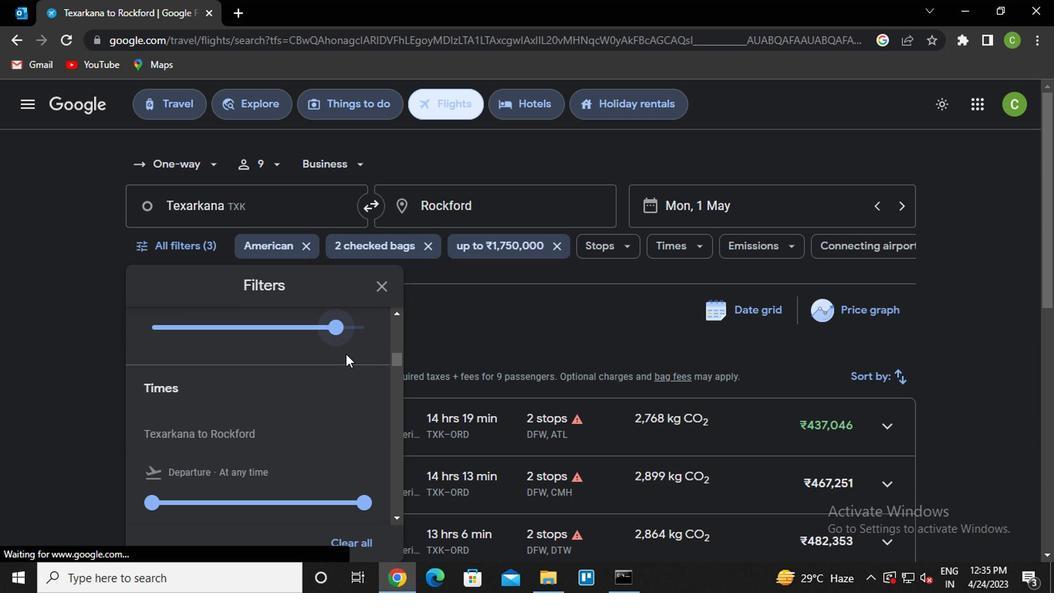 
Action: Mouse moved to (336, 399)
Screenshot: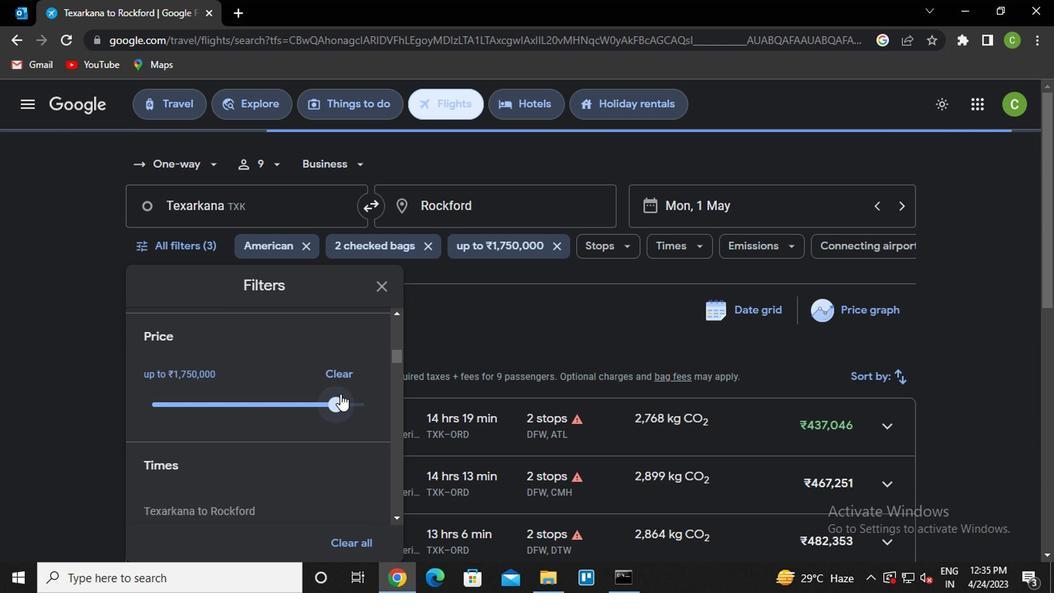 
Action: Mouse pressed left at (336, 399)
Screenshot: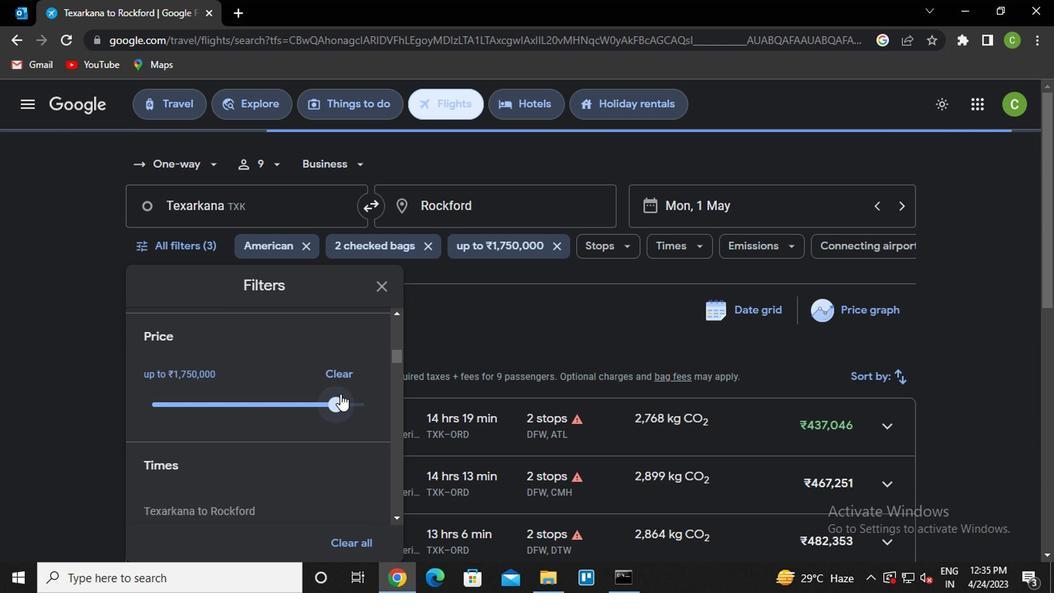 
Action: Mouse moved to (256, 442)
Screenshot: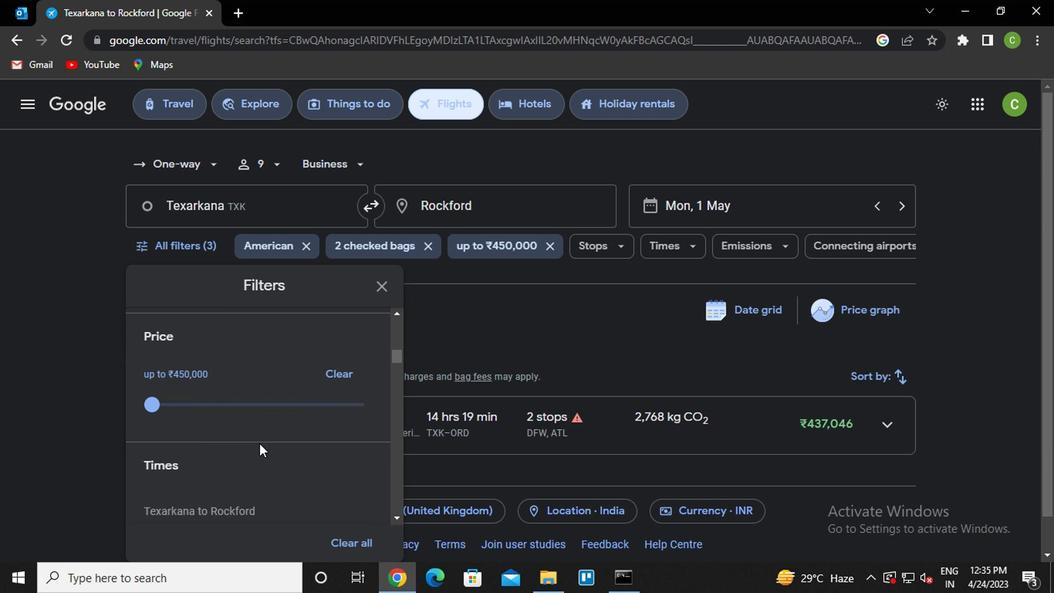 
Action: Mouse scrolled (256, 442) with delta (0, 0)
Screenshot: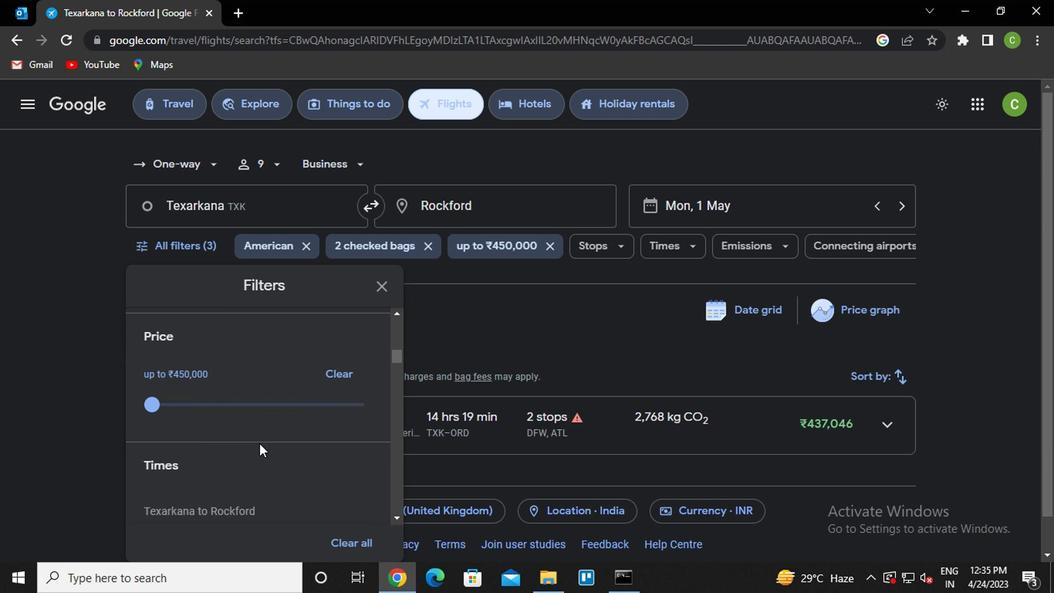 
Action: Mouse moved to (256, 442)
Screenshot: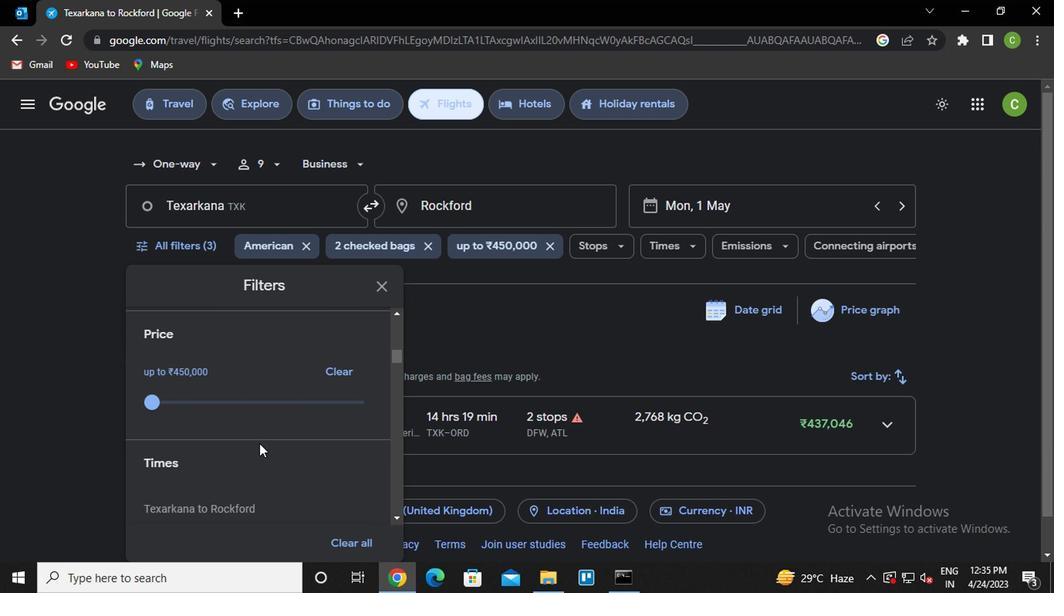 
Action: Mouse scrolled (256, 442) with delta (0, 0)
Screenshot: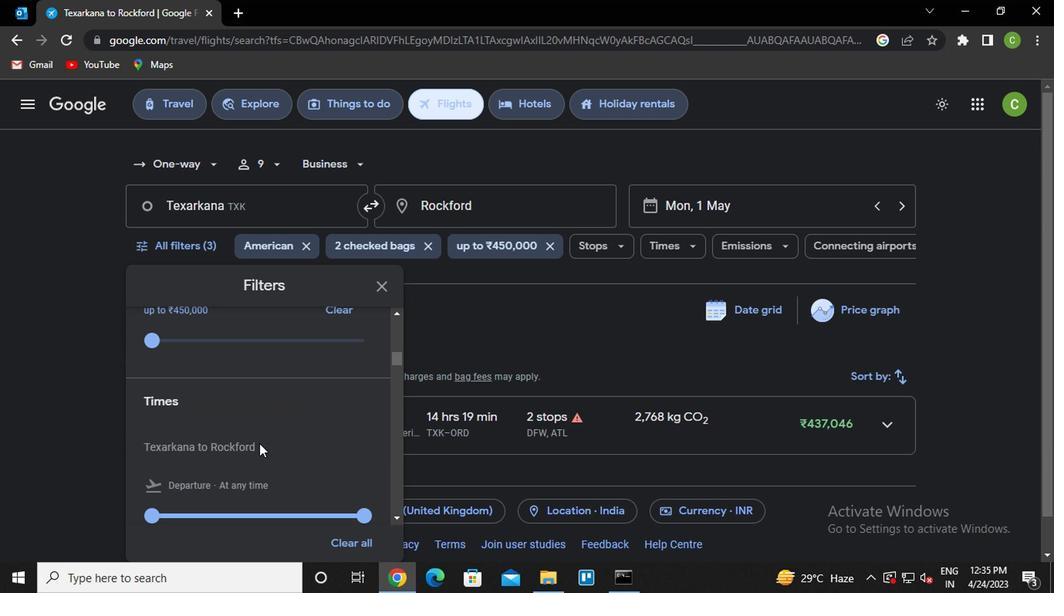 
Action: Mouse moved to (146, 424)
Screenshot: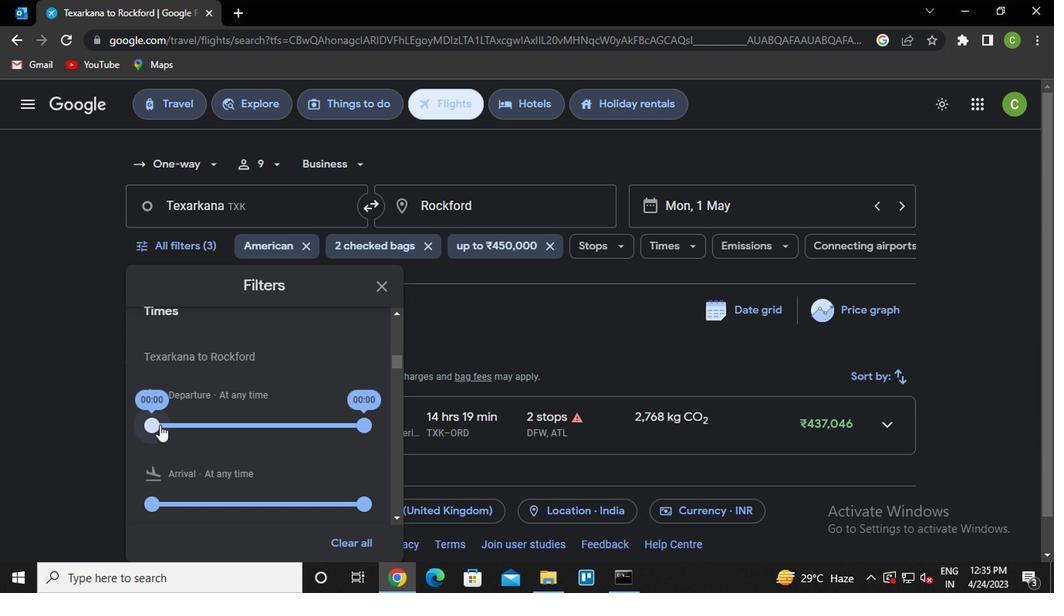 
Action: Mouse pressed left at (146, 424)
Screenshot: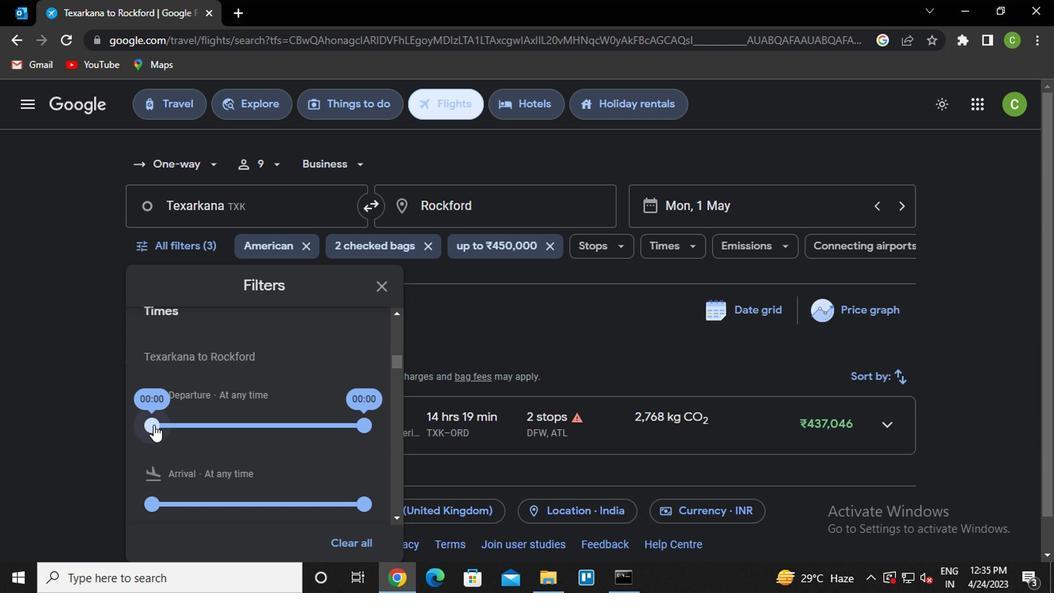 
Action: Mouse moved to (387, 288)
Screenshot: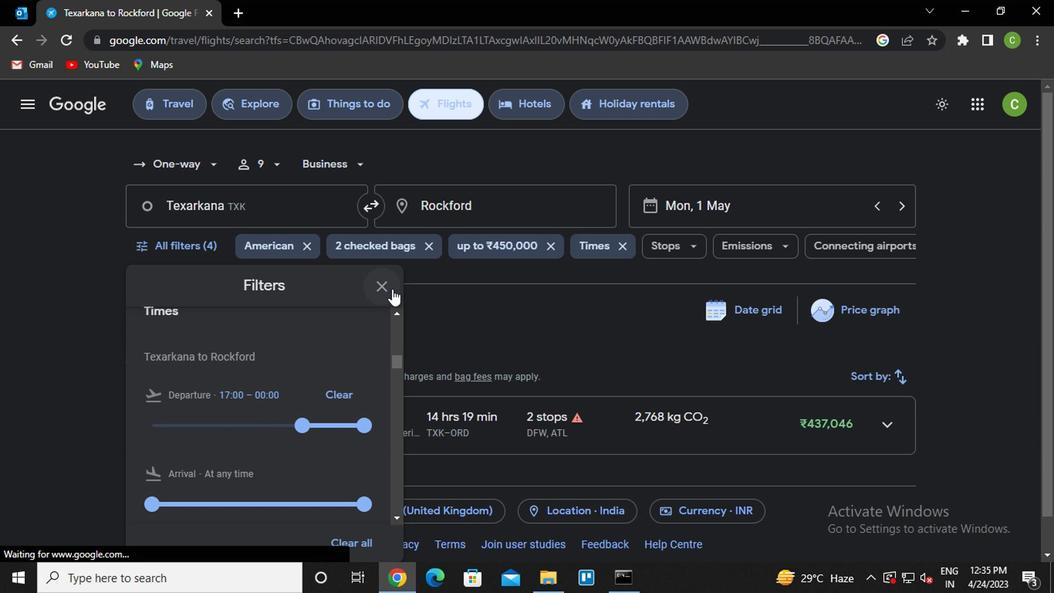 
Action: Mouse pressed left at (387, 288)
Screenshot: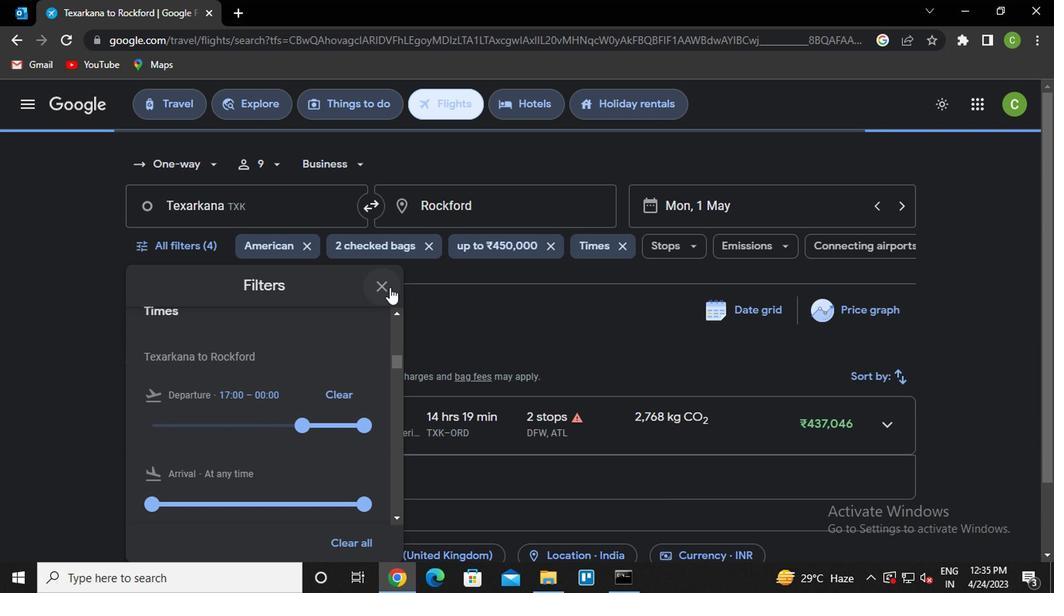 
Action: Mouse moved to (625, 455)
Screenshot: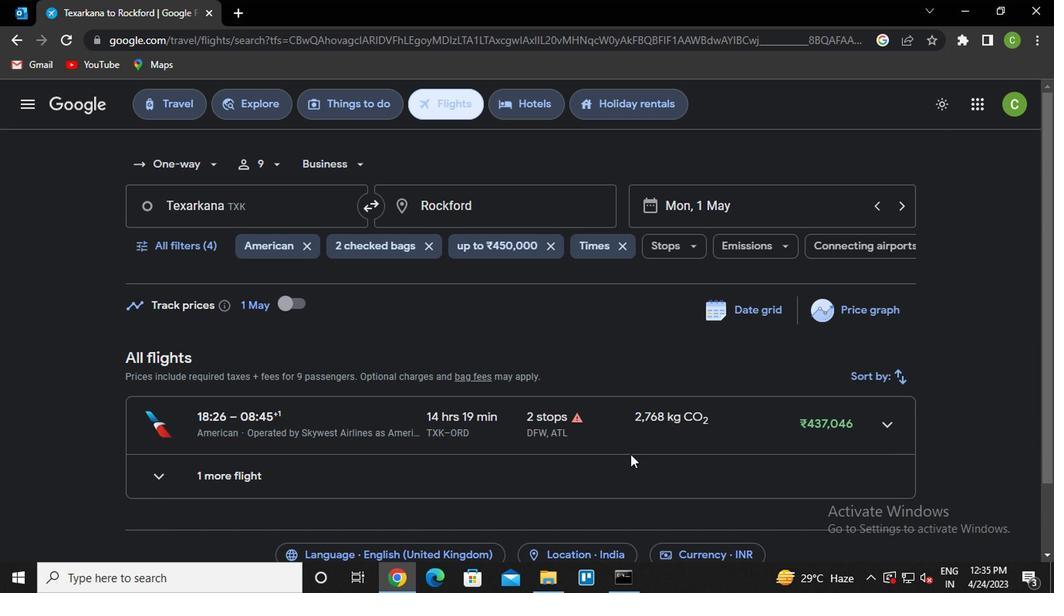 
